 Task: Add Sprouts Organic Vegan Vegetable Stock to the cart.
Action: Mouse moved to (44, 275)
Screenshot: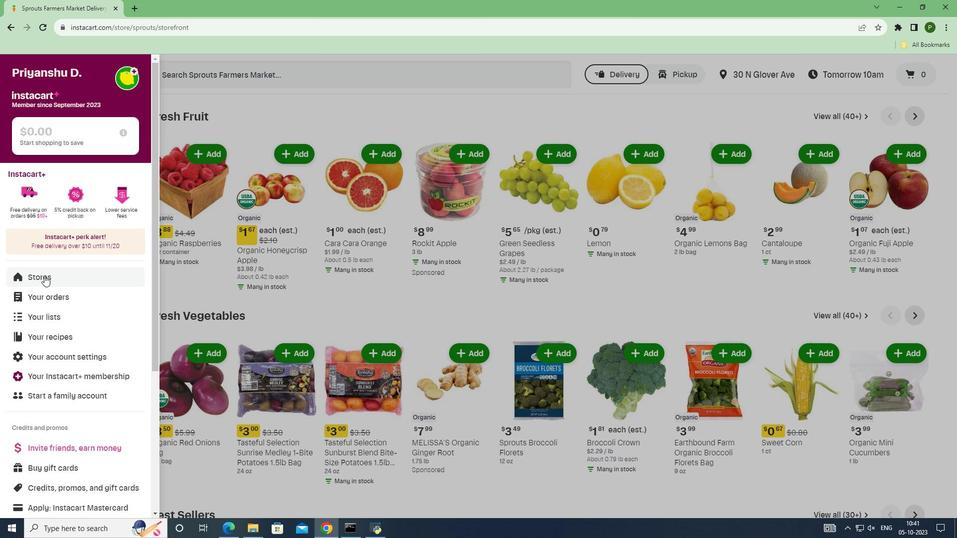 
Action: Mouse pressed left at (44, 275)
Screenshot: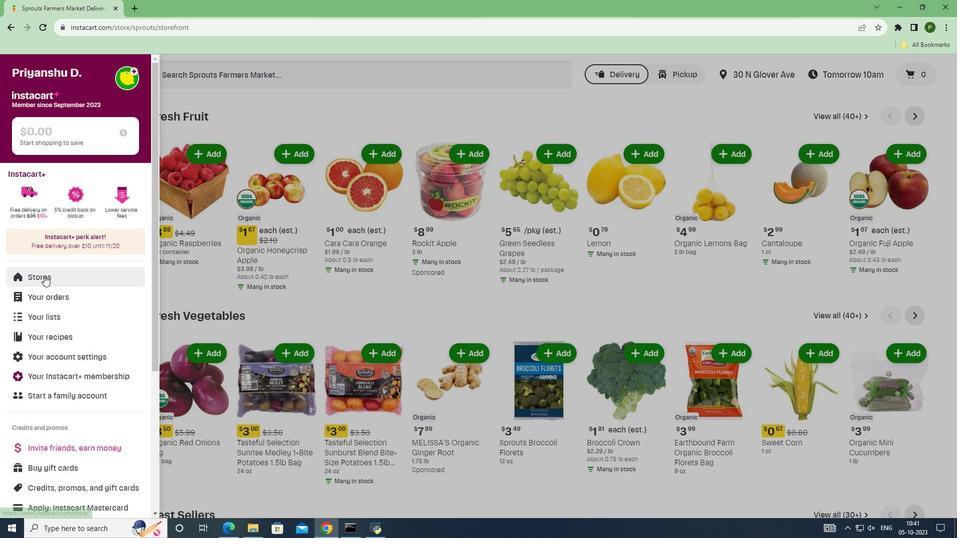 
Action: Mouse moved to (231, 116)
Screenshot: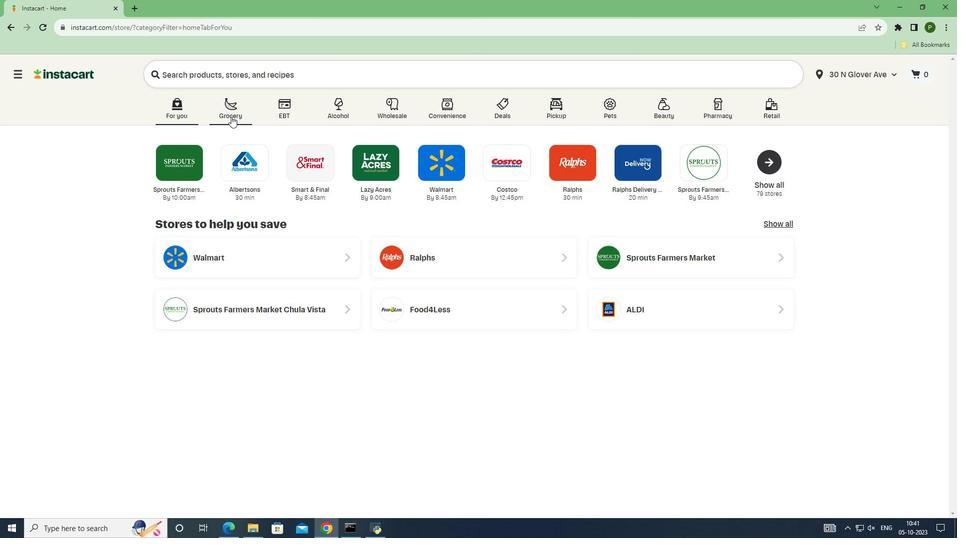 
Action: Mouse pressed left at (231, 116)
Screenshot: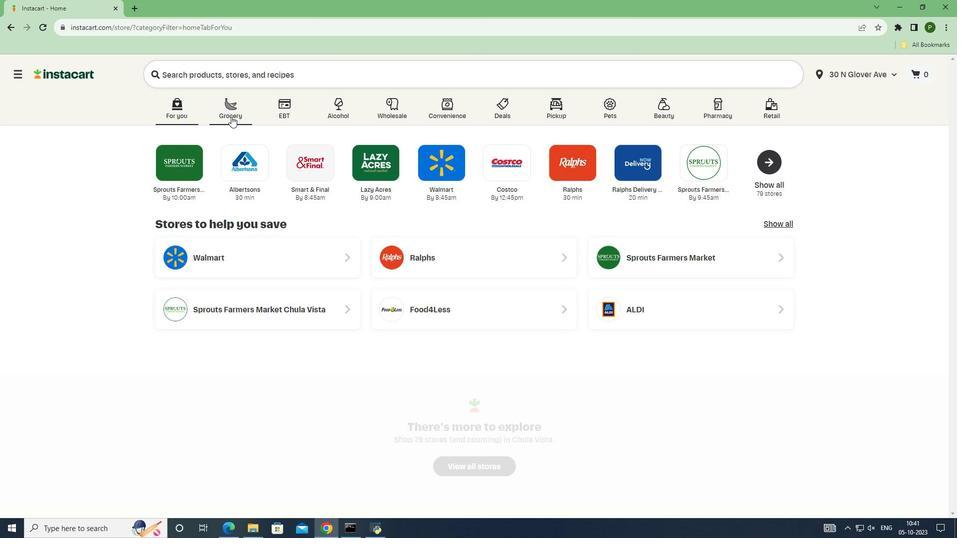 
Action: Mouse moved to (590, 219)
Screenshot: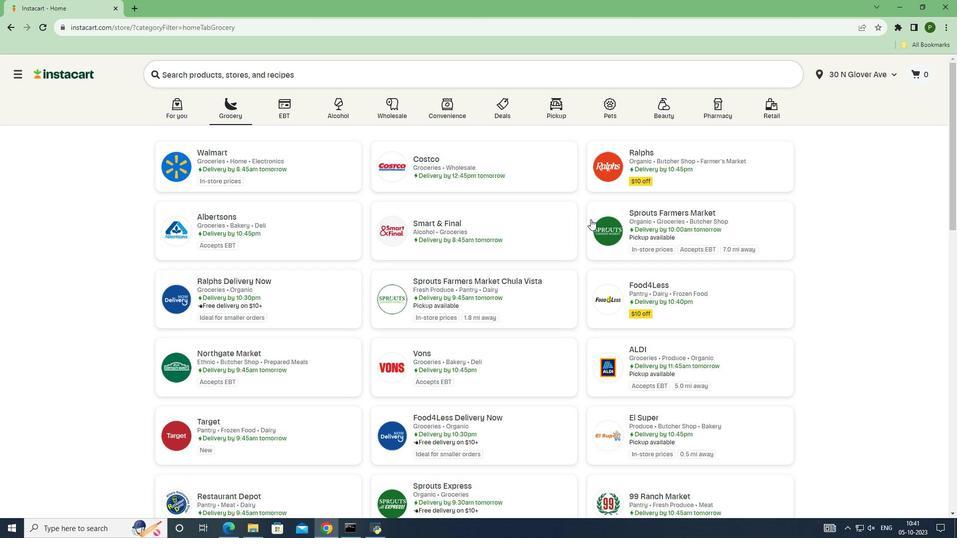 
Action: Mouse pressed left at (590, 219)
Screenshot: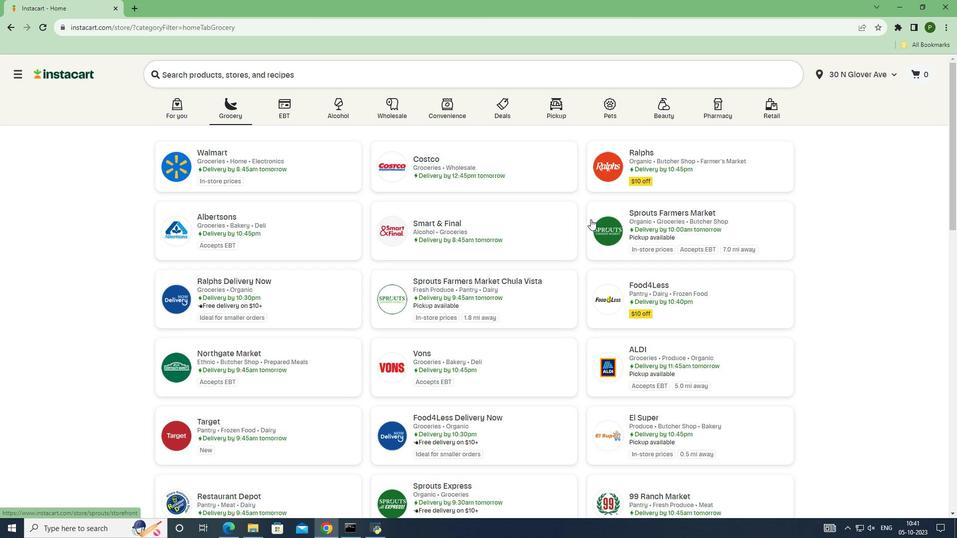 
Action: Mouse moved to (78, 287)
Screenshot: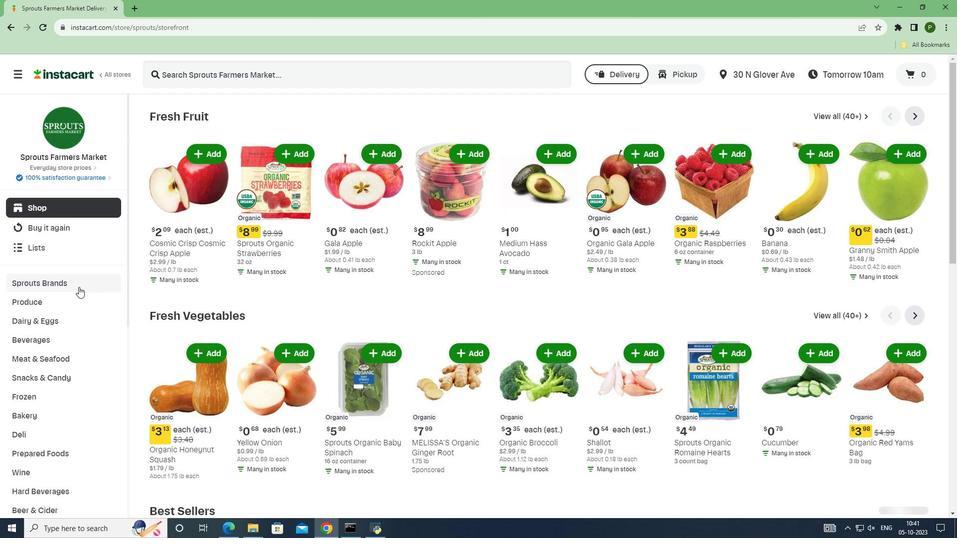 
Action: Mouse pressed left at (78, 287)
Screenshot: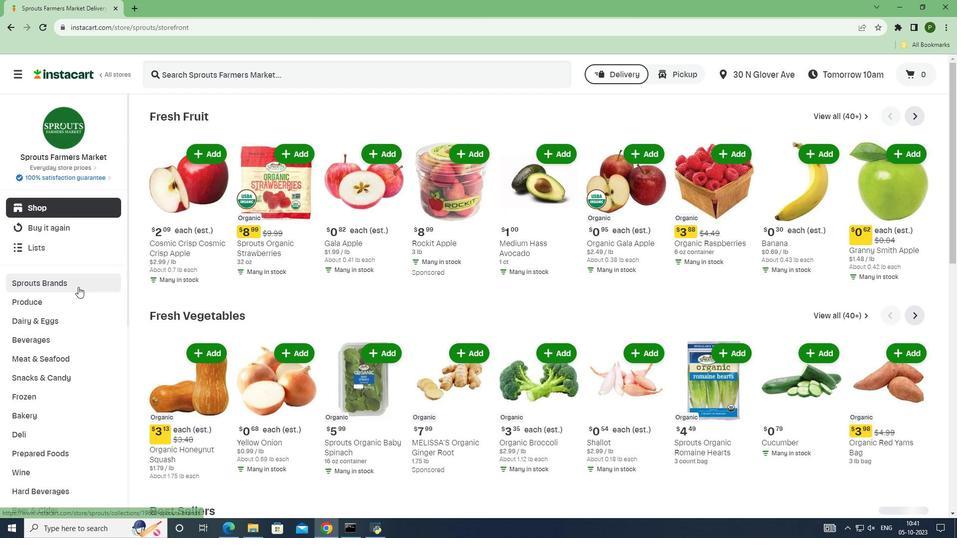 
Action: Mouse moved to (59, 363)
Screenshot: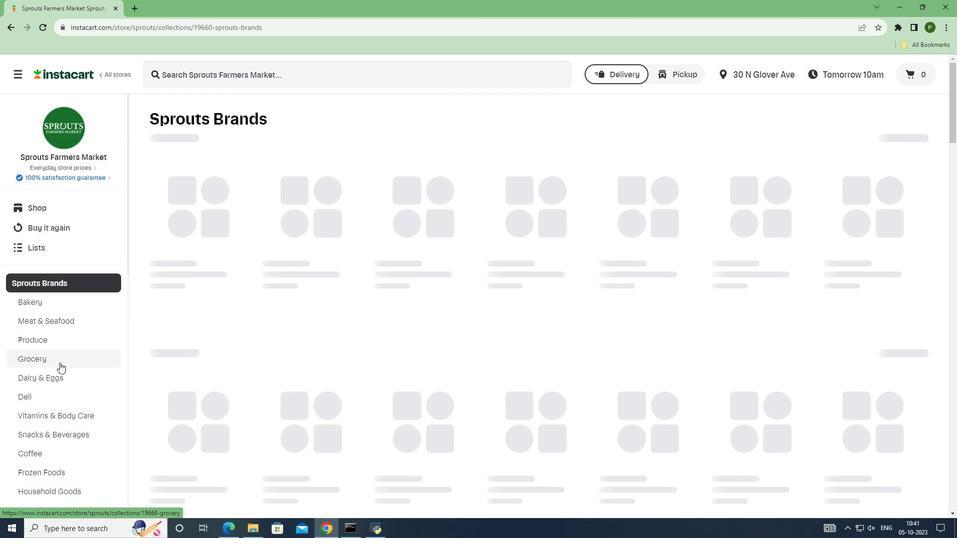 
Action: Mouse pressed left at (59, 363)
Screenshot: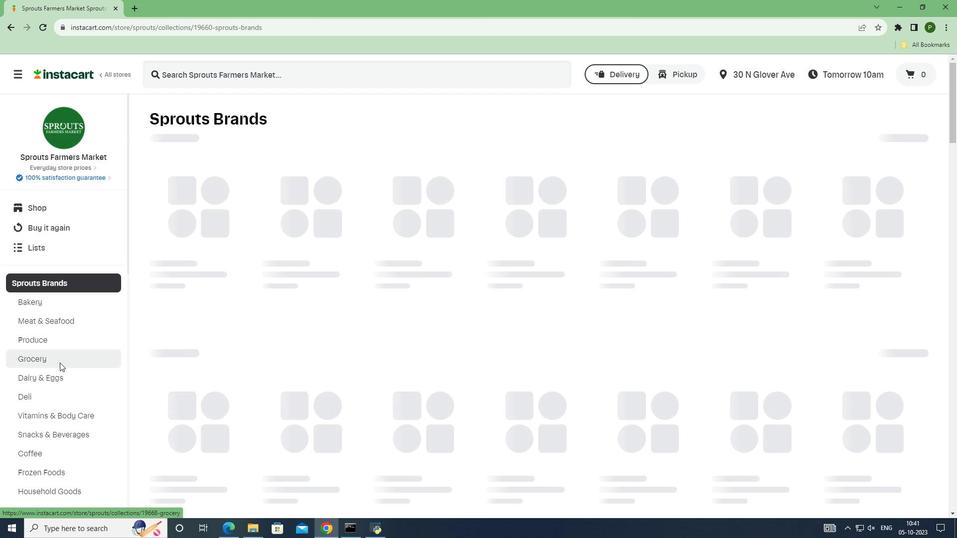 
Action: Mouse moved to (264, 233)
Screenshot: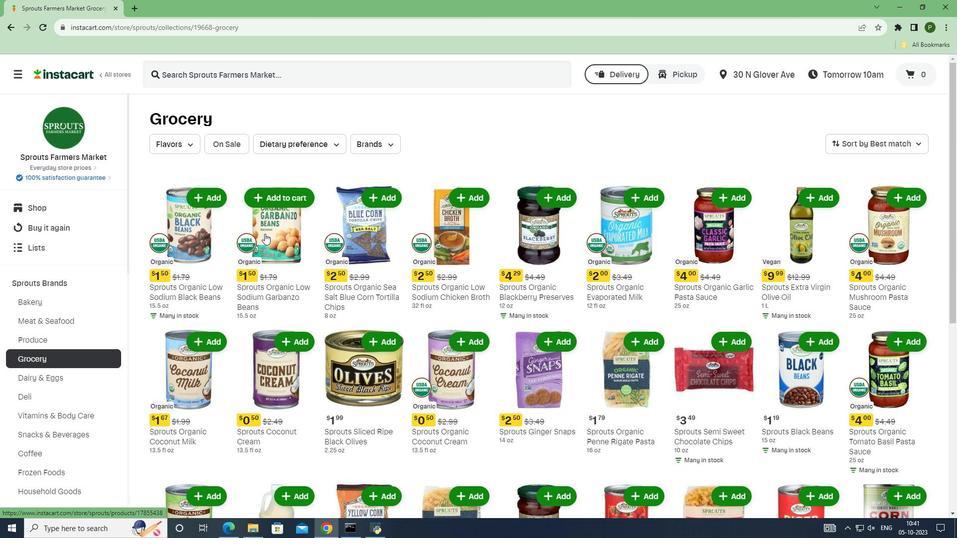 
Action: Mouse scrolled (264, 233) with delta (0, 0)
Screenshot: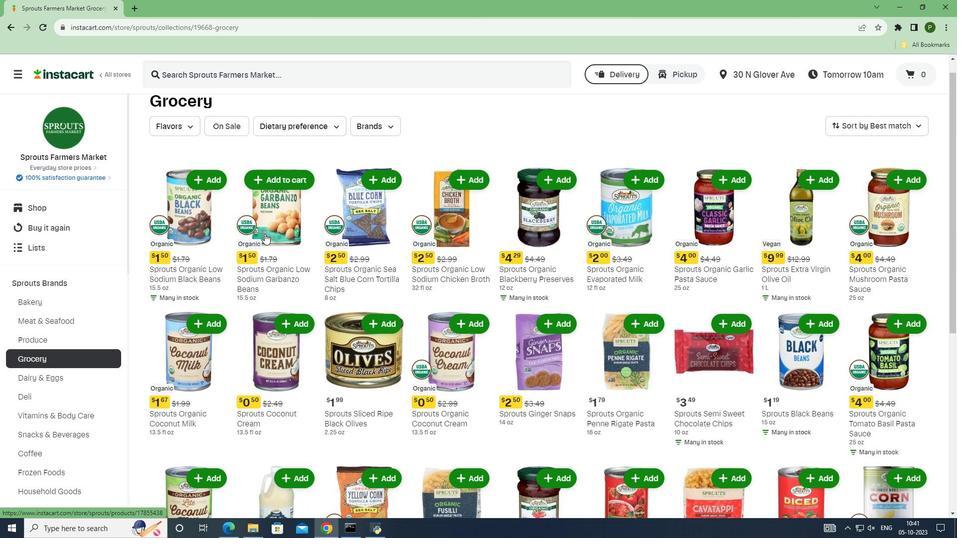
Action: Mouse scrolled (264, 233) with delta (0, 0)
Screenshot: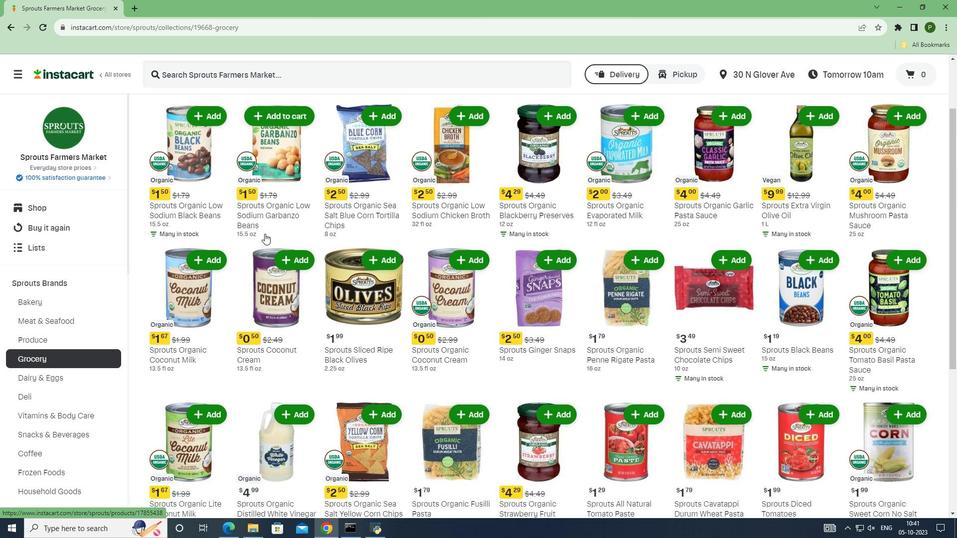 
Action: Mouse scrolled (264, 233) with delta (0, 0)
Screenshot: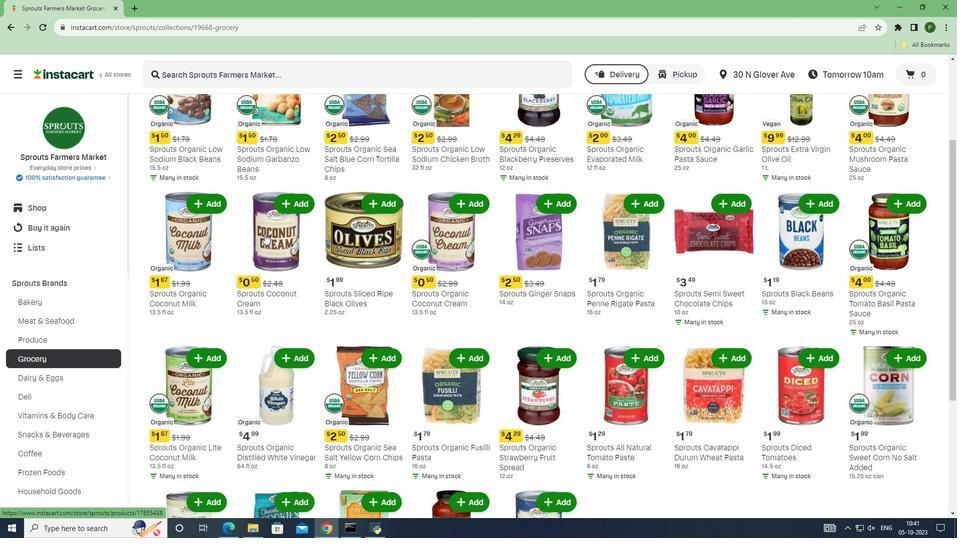 
Action: Mouse scrolled (264, 233) with delta (0, 0)
Screenshot: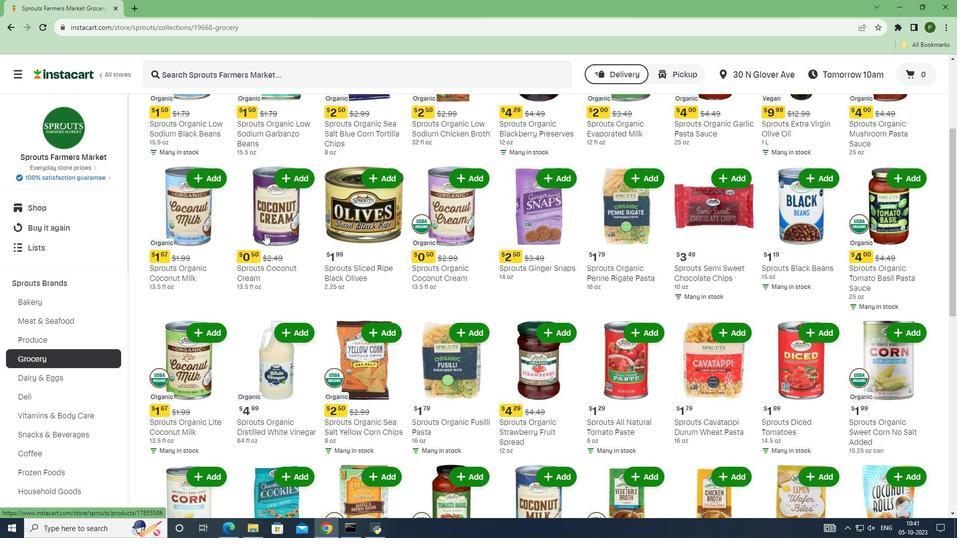 
Action: Mouse scrolled (264, 233) with delta (0, 0)
Screenshot: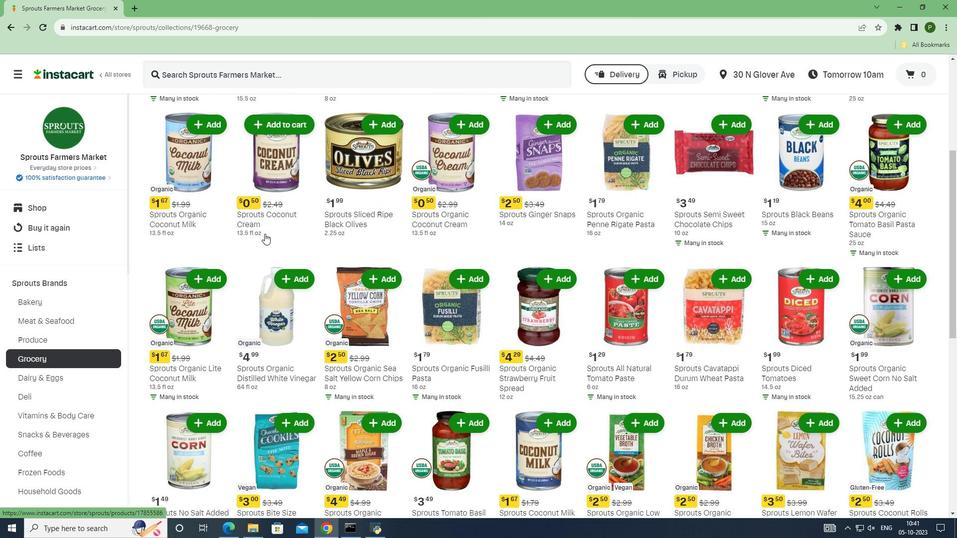 
Action: Mouse scrolled (264, 233) with delta (0, 0)
Screenshot: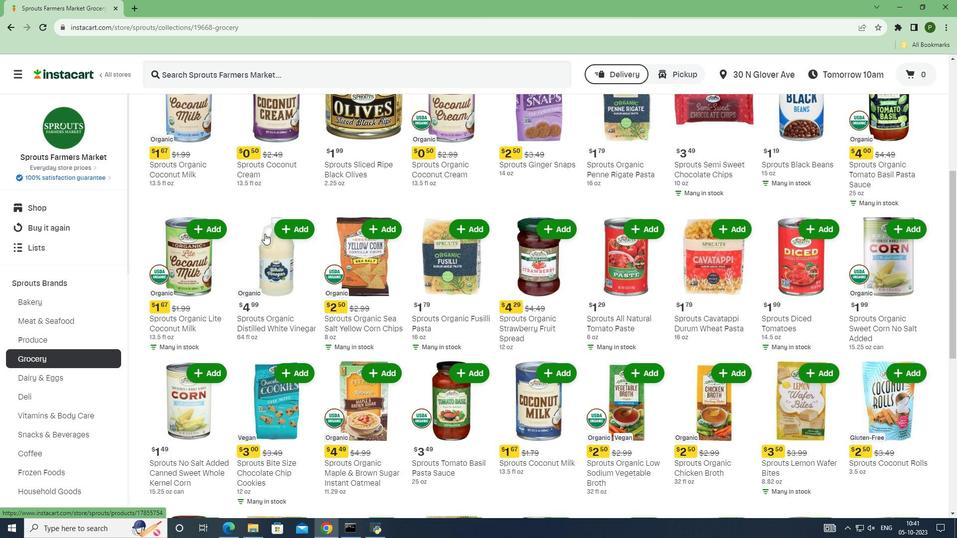 
Action: Mouse scrolled (264, 233) with delta (0, 0)
Screenshot: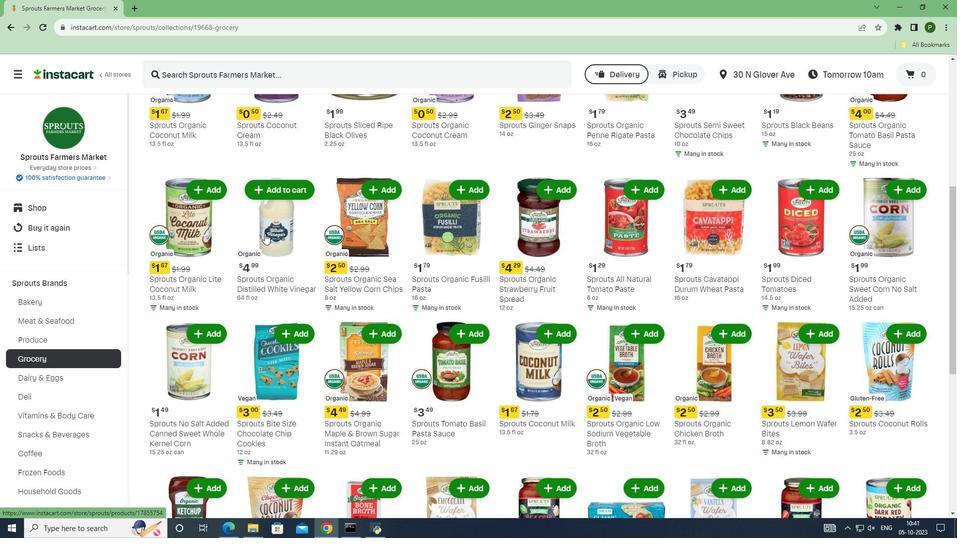 
Action: Mouse scrolled (264, 233) with delta (0, 0)
Screenshot: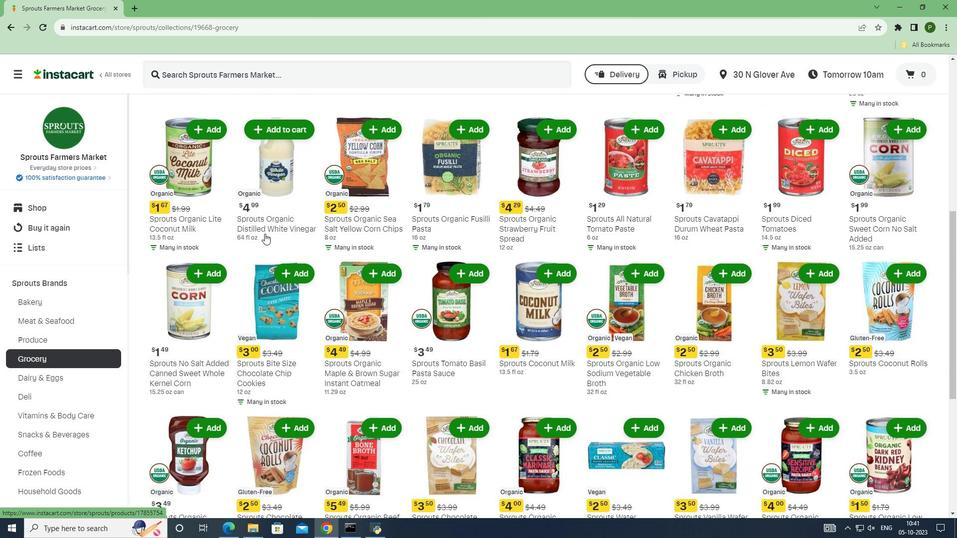 
Action: Mouse scrolled (264, 233) with delta (0, 0)
Screenshot: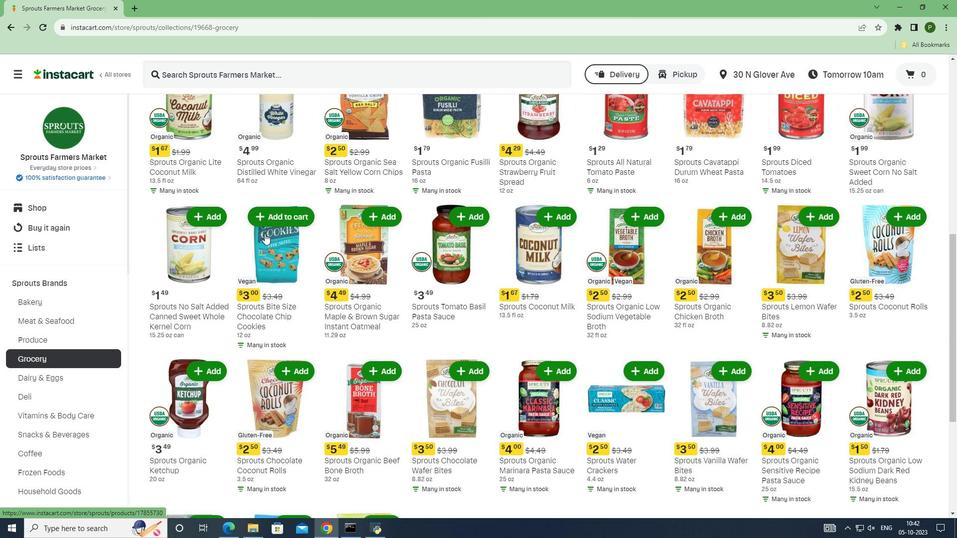 
Action: Mouse scrolled (264, 233) with delta (0, 0)
Screenshot: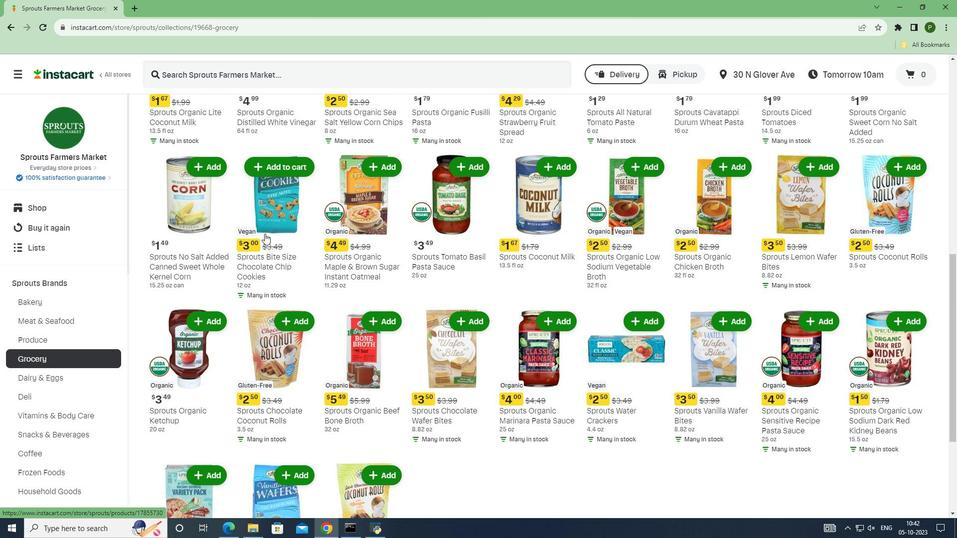 
Action: Mouse scrolled (264, 233) with delta (0, 0)
Screenshot: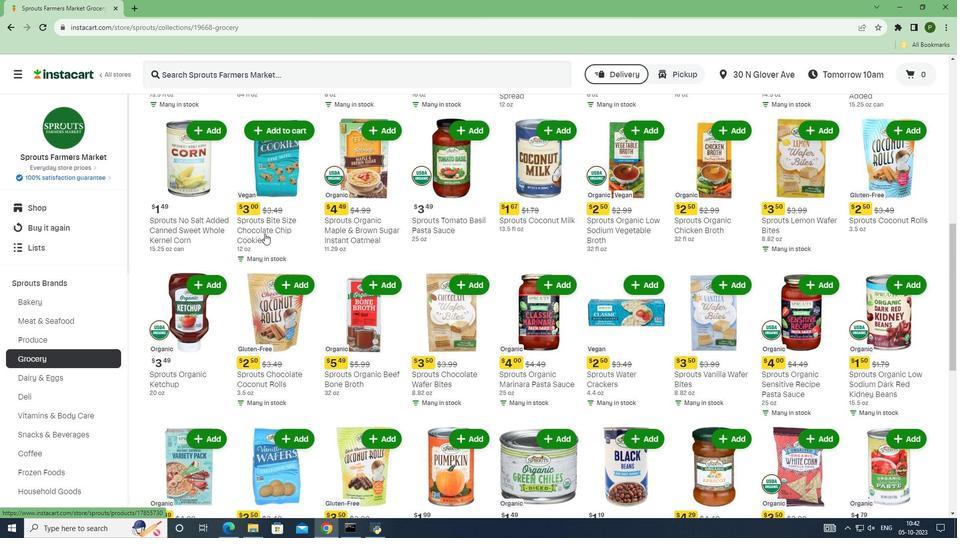 
Action: Mouse scrolled (264, 233) with delta (0, 0)
Screenshot: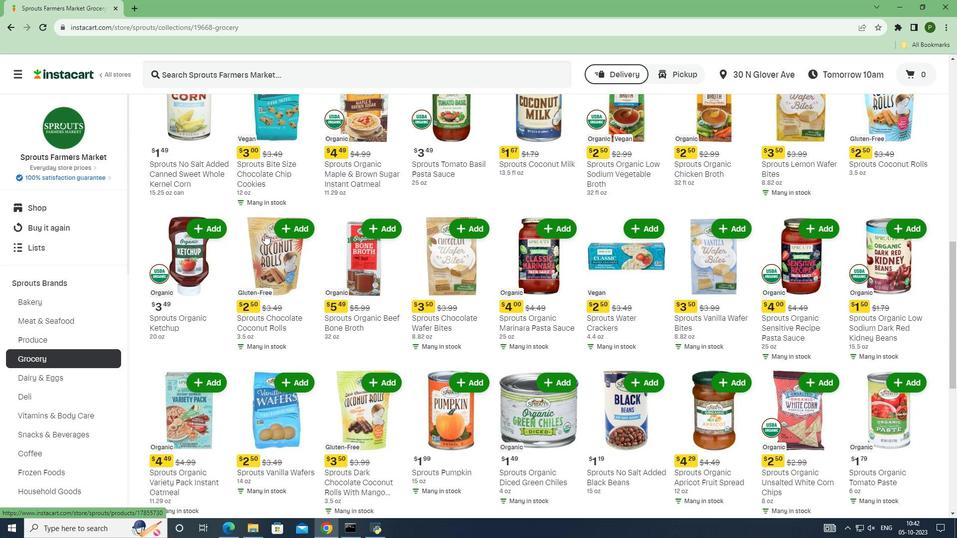 
Action: Mouse scrolled (264, 233) with delta (0, 0)
Screenshot: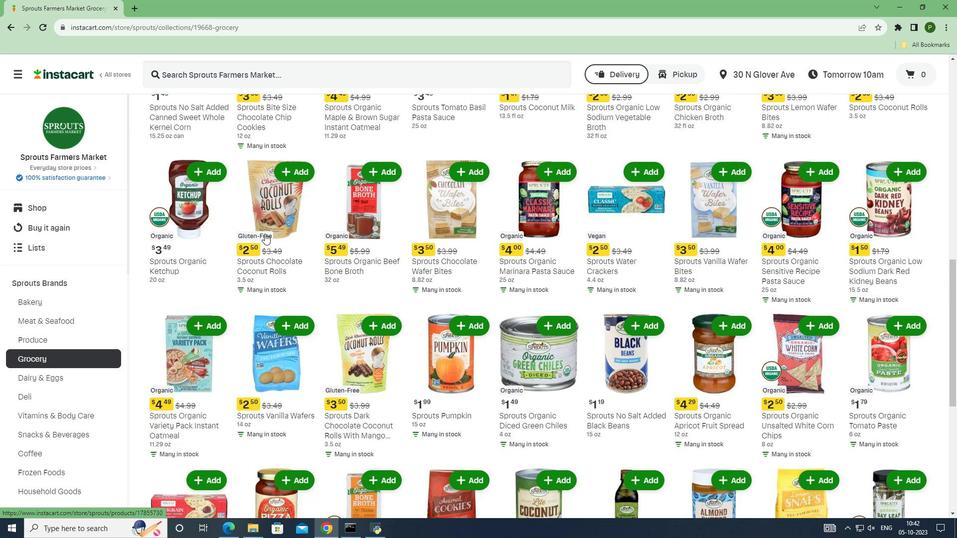 
Action: Mouse scrolled (264, 233) with delta (0, 0)
Screenshot: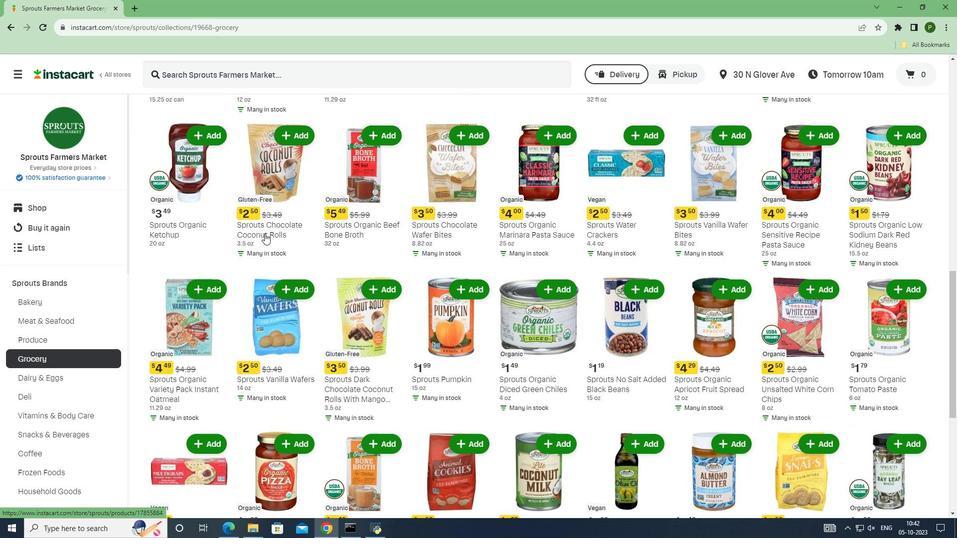 
Action: Mouse scrolled (264, 233) with delta (0, 0)
Screenshot: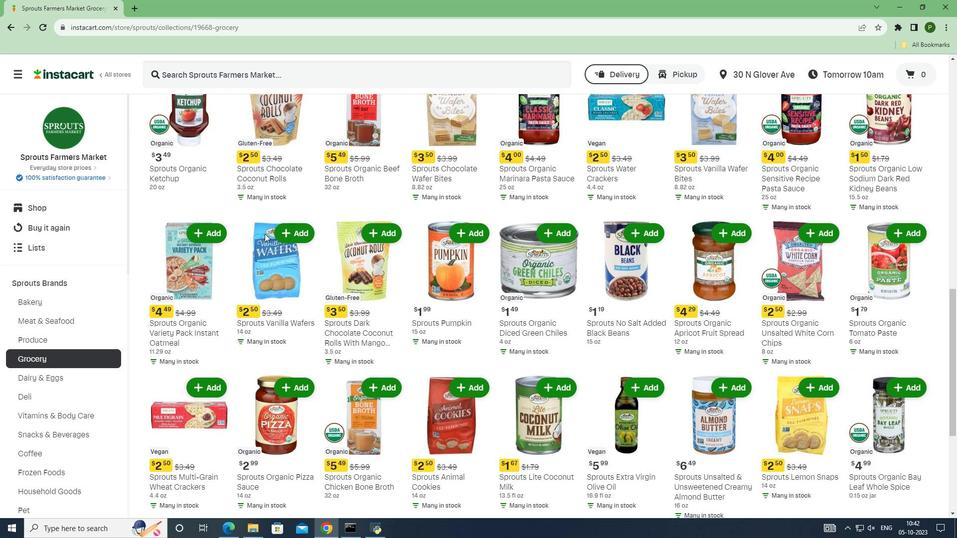 
Action: Mouse scrolled (264, 233) with delta (0, 0)
Screenshot: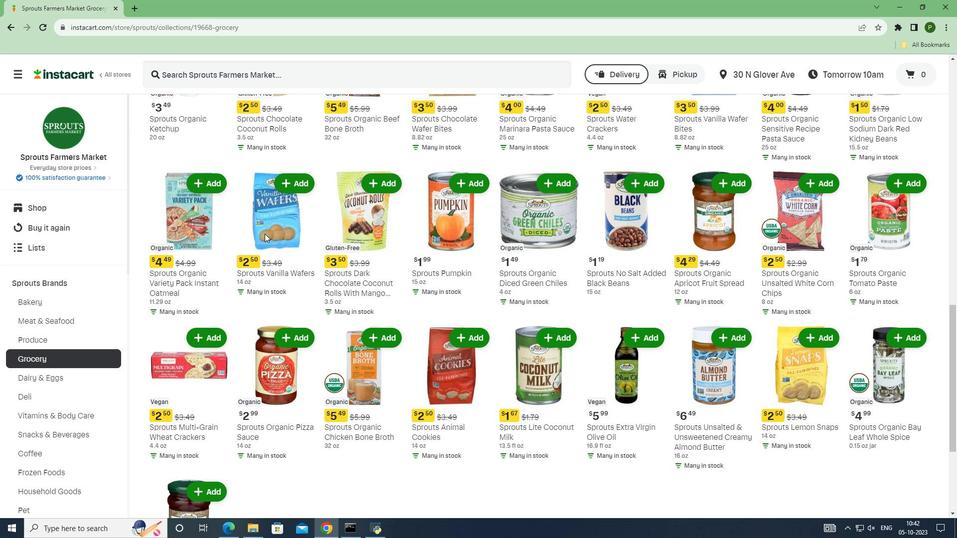 
Action: Mouse scrolled (264, 233) with delta (0, 0)
Screenshot: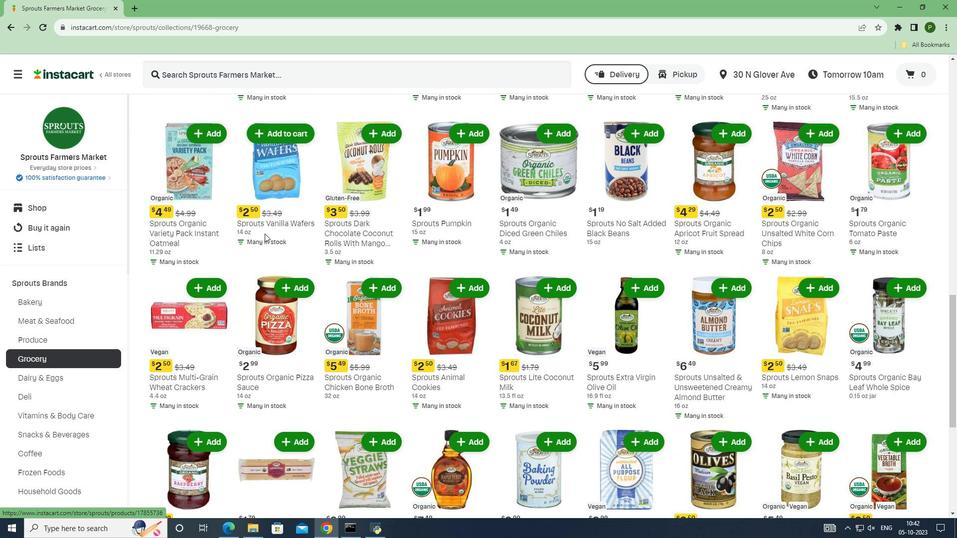 
Action: Mouse scrolled (264, 233) with delta (0, 0)
Screenshot: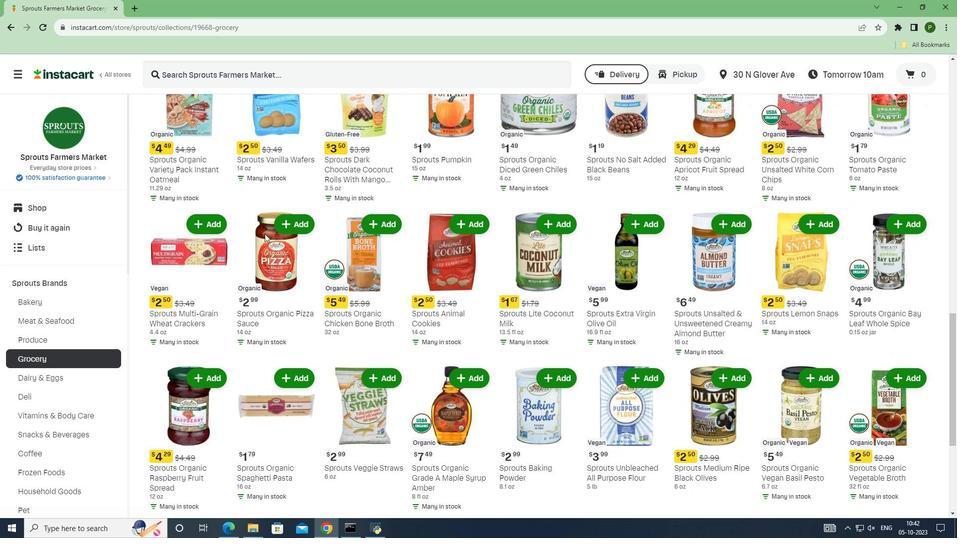 
Action: Mouse scrolled (264, 233) with delta (0, 0)
Screenshot: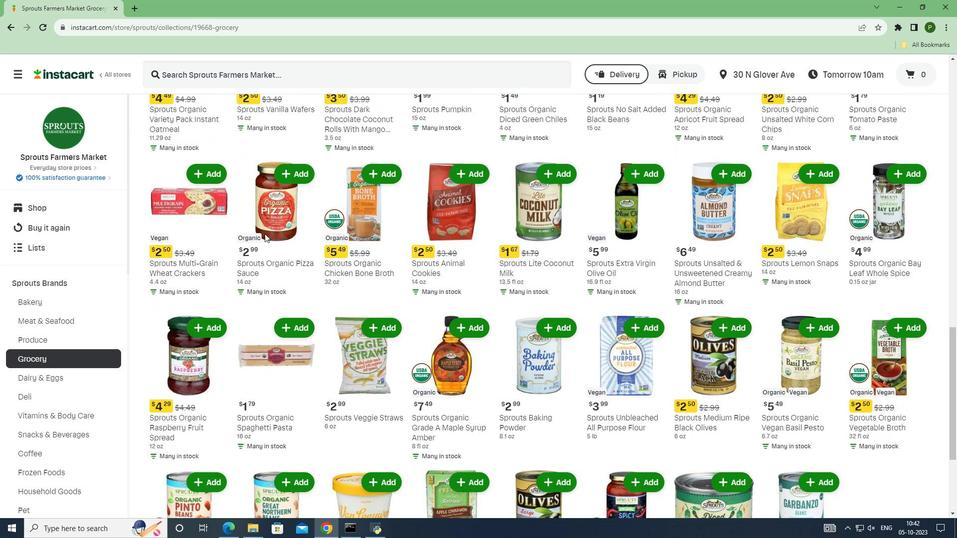 
Action: Mouse scrolled (264, 233) with delta (0, 0)
Screenshot: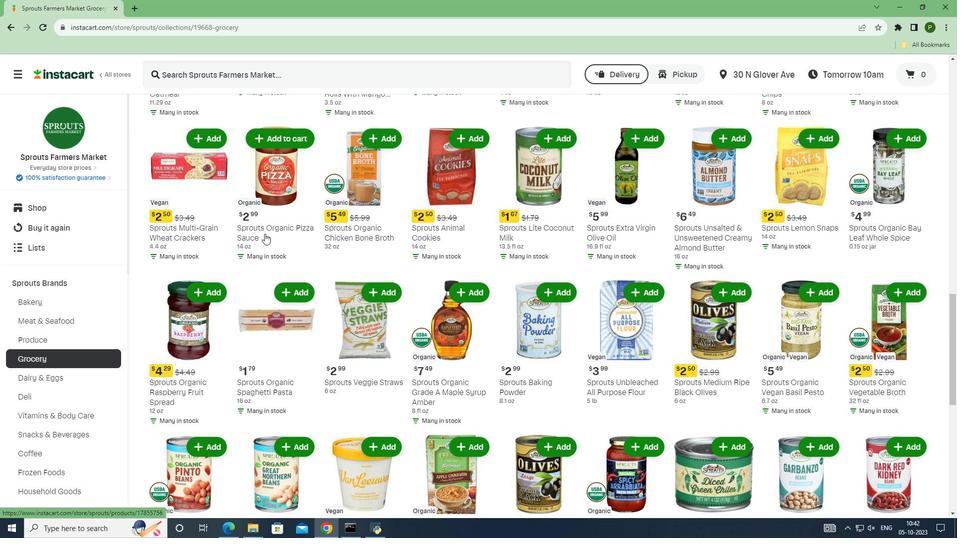 
Action: Mouse scrolled (264, 233) with delta (0, 0)
Screenshot: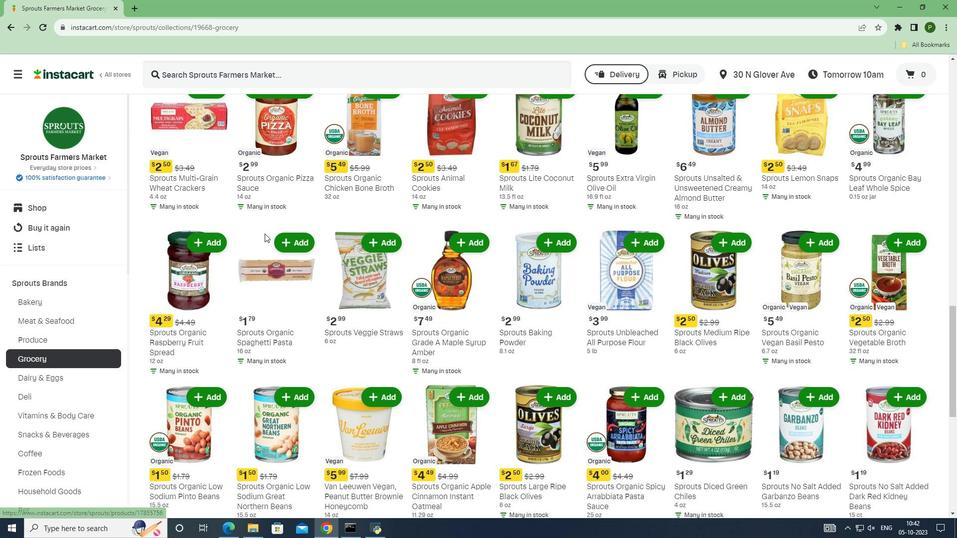 
Action: Mouse scrolled (264, 233) with delta (0, 0)
Screenshot: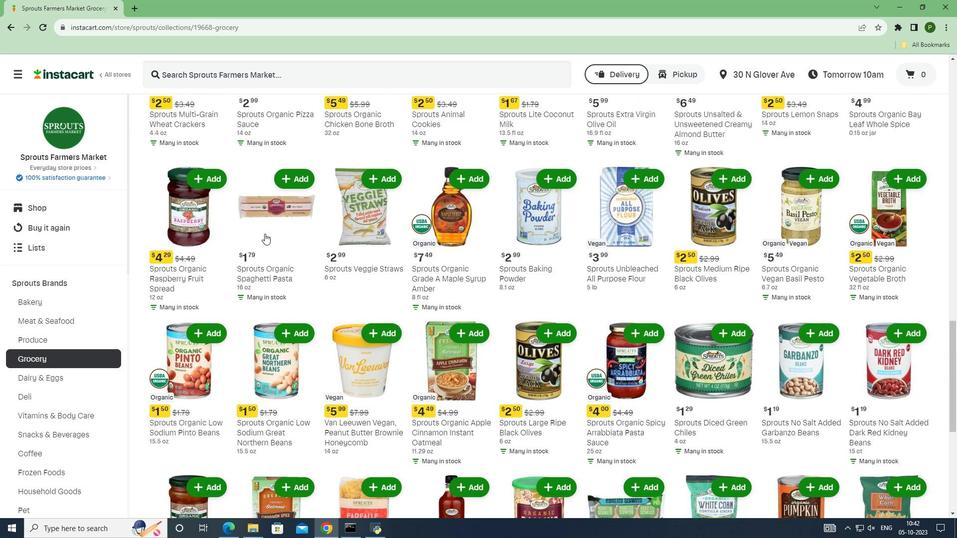 
Action: Mouse scrolled (264, 233) with delta (0, 0)
Screenshot: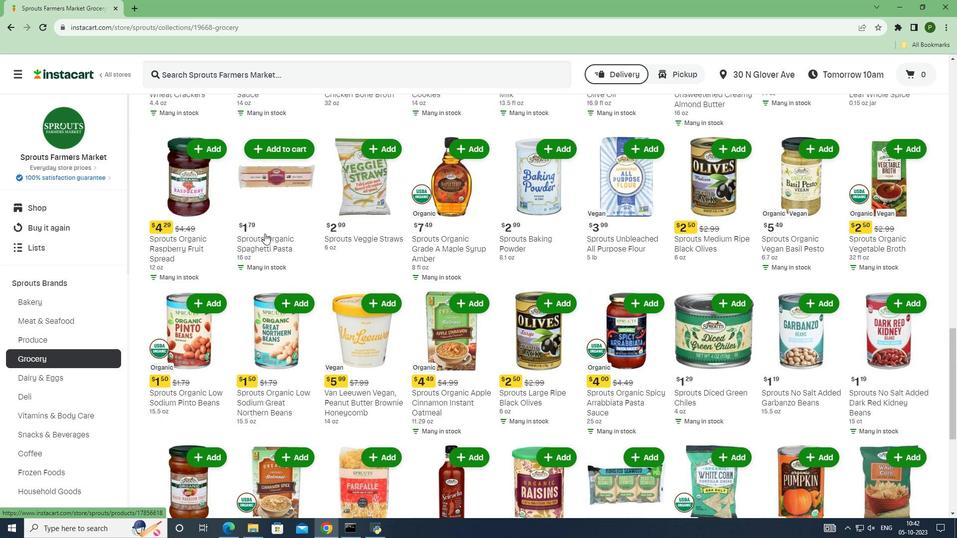 
Action: Mouse scrolled (264, 233) with delta (0, 0)
Screenshot: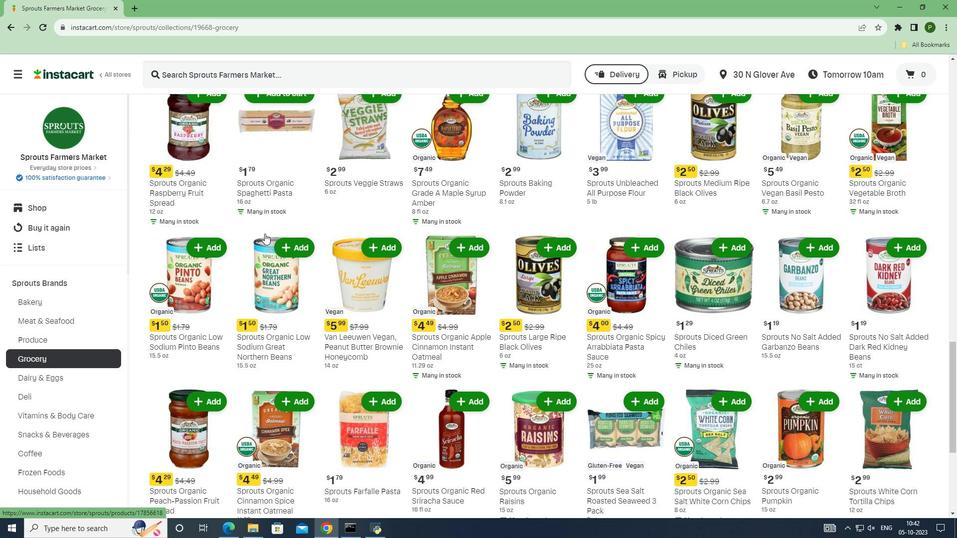 
Action: Mouse scrolled (264, 233) with delta (0, 0)
Screenshot: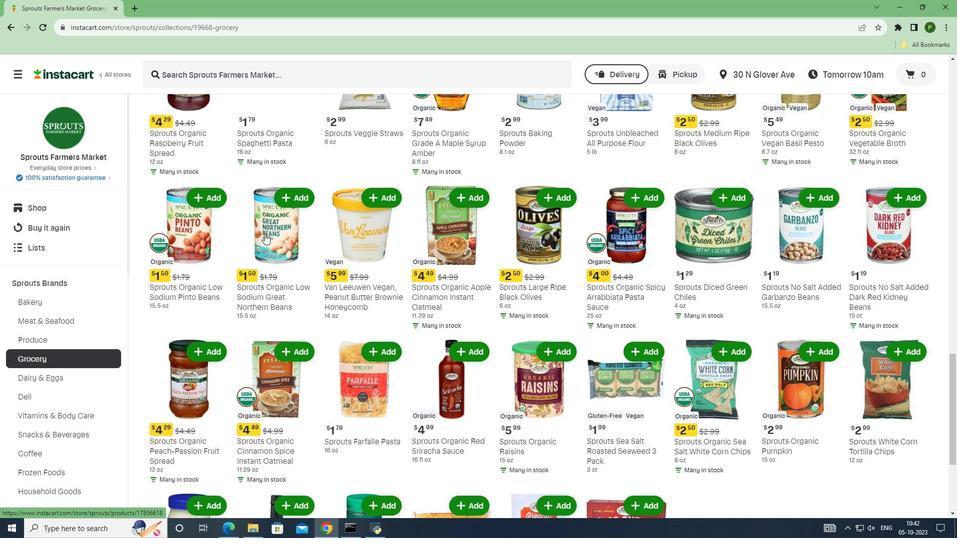 
Action: Mouse scrolled (264, 233) with delta (0, 0)
Screenshot: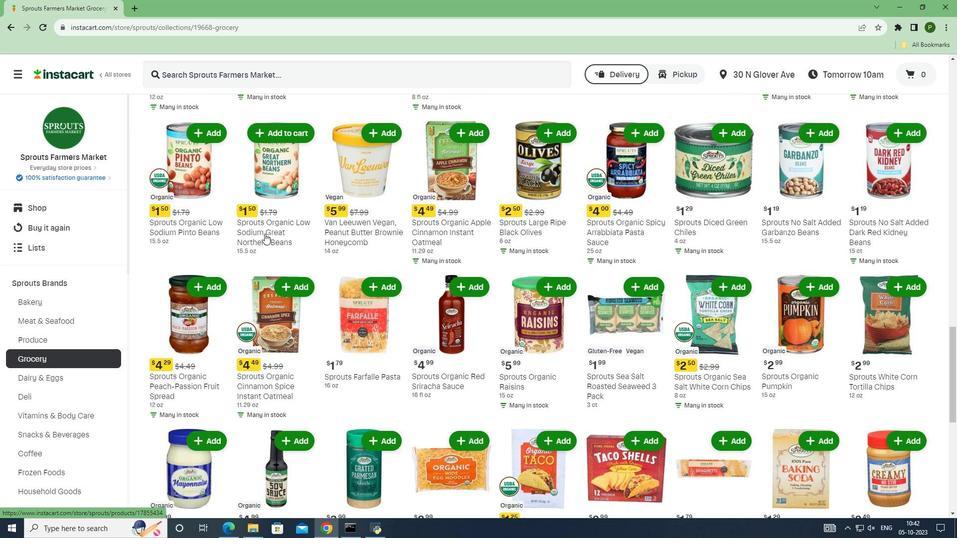 
Action: Mouse scrolled (264, 233) with delta (0, 0)
Screenshot: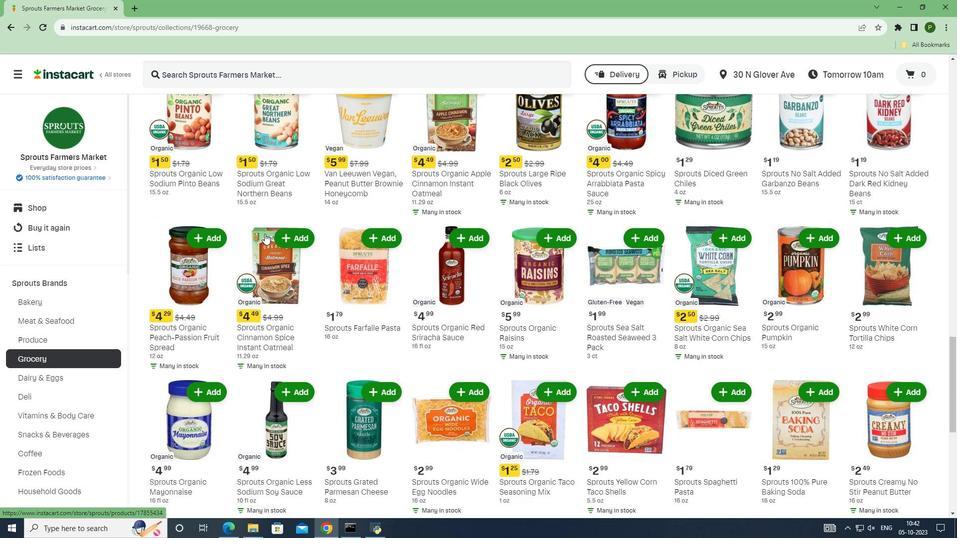 
Action: Mouse scrolled (264, 233) with delta (0, 0)
Screenshot: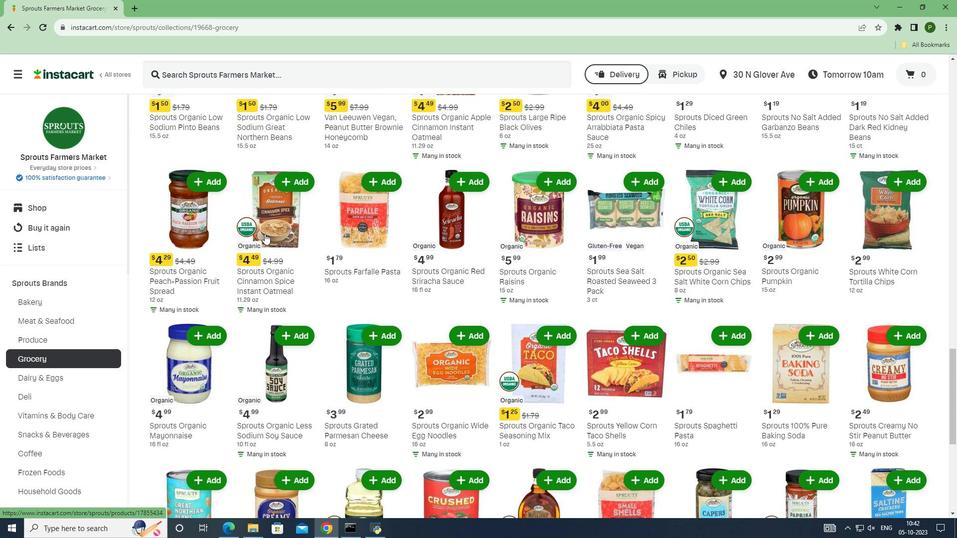 
Action: Mouse scrolled (264, 233) with delta (0, 0)
Screenshot: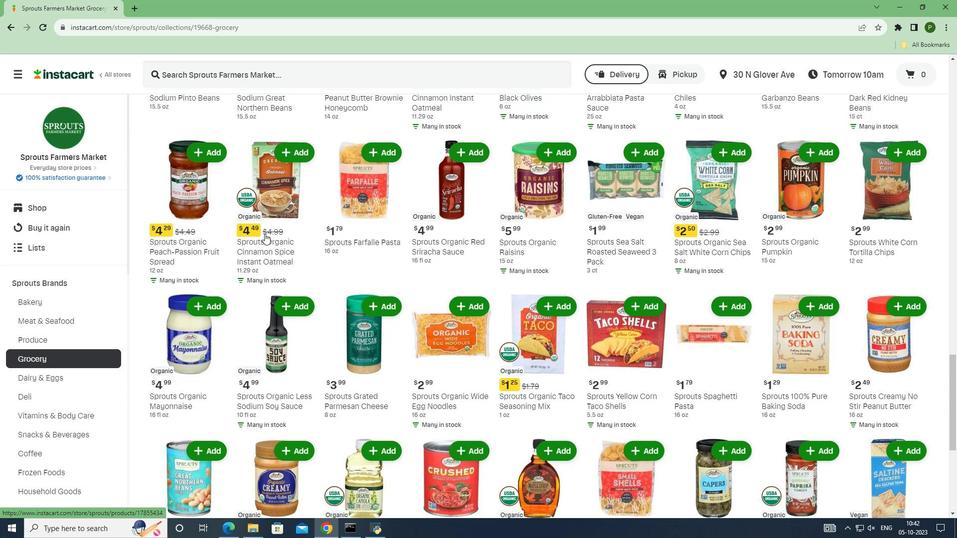 
Action: Mouse scrolled (264, 233) with delta (0, 0)
Screenshot: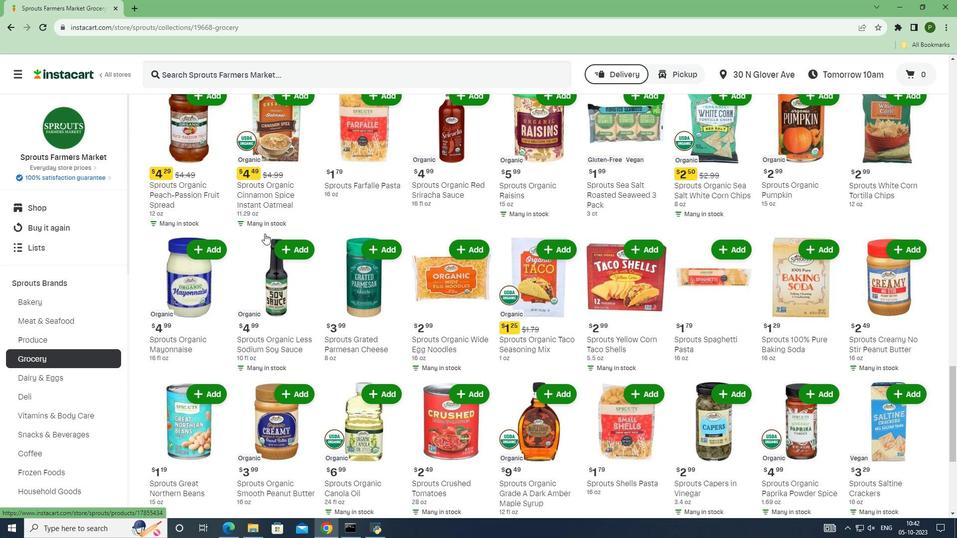 
Action: Mouse scrolled (264, 233) with delta (0, 0)
Screenshot: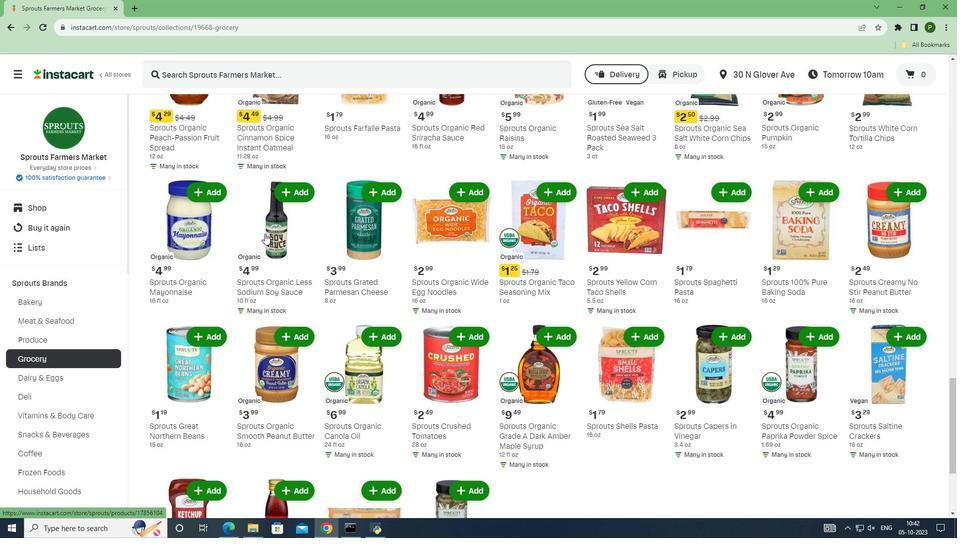 
Action: Mouse scrolled (264, 233) with delta (0, 0)
Screenshot: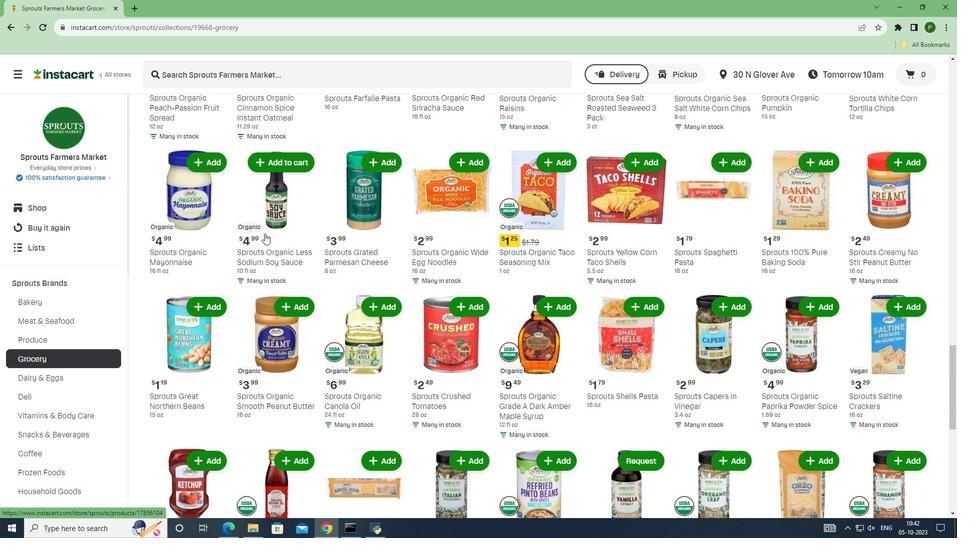 
Action: Mouse scrolled (264, 233) with delta (0, 0)
Screenshot: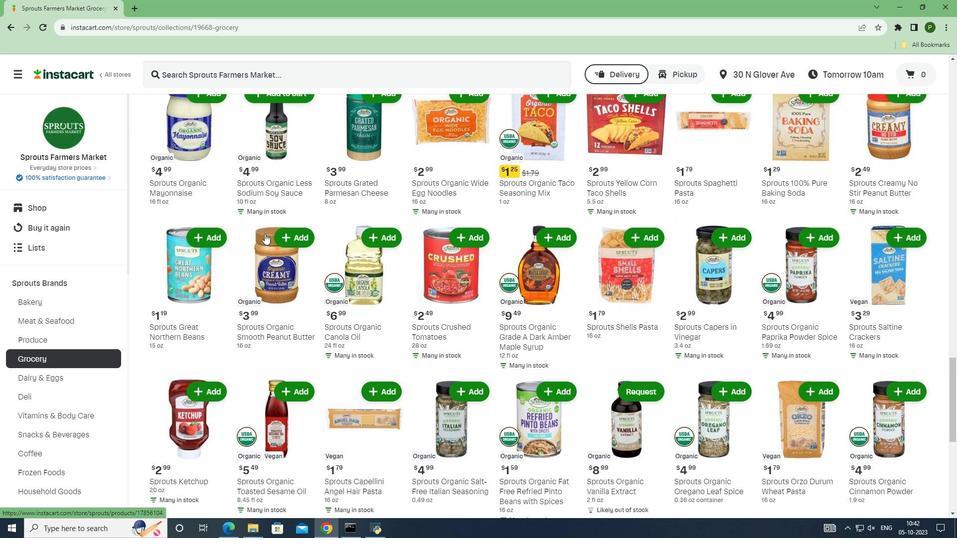 
Action: Mouse scrolled (264, 233) with delta (0, 0)
Screenshot: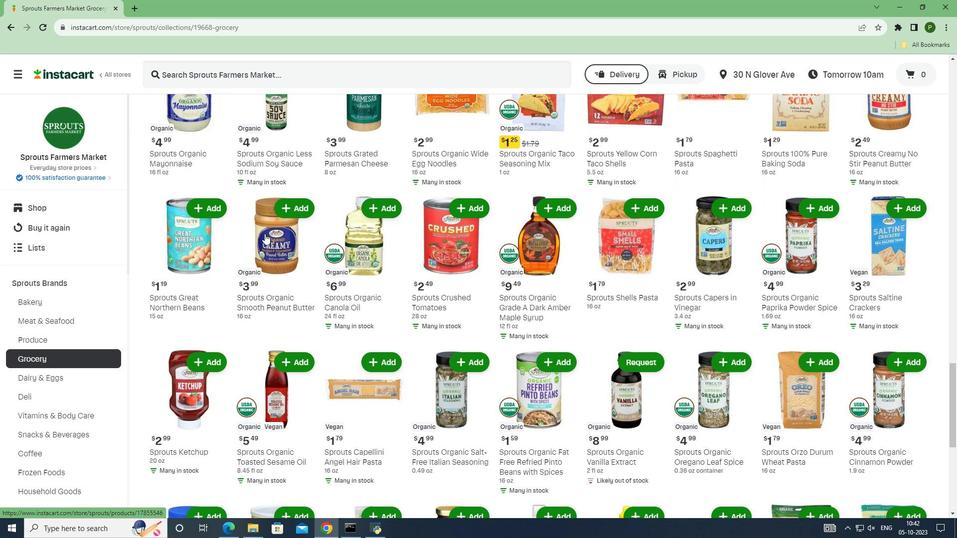 
Action: Mouse scrolled (264, 233) with delta (0, 0)
Screenshot: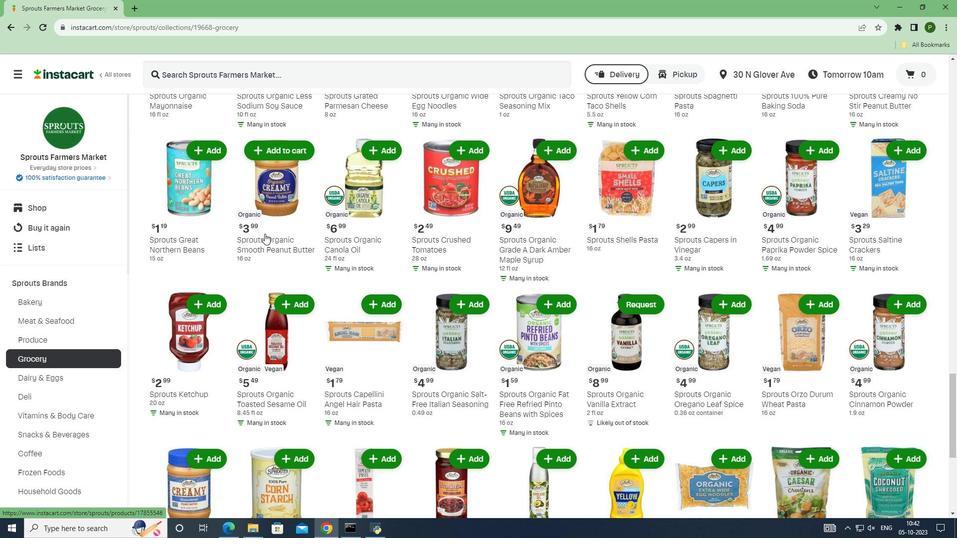 
Action: Mouse scrolled (264, 233) with delta (0, 0)
Screenshot: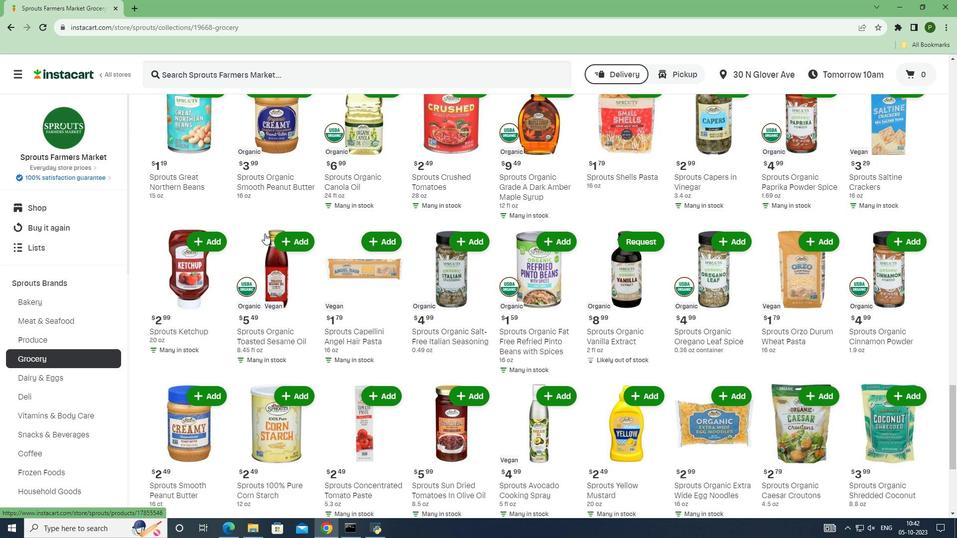 
Action: Mouse scrolled (264, 233) with delta (0, 0)
Screenshot: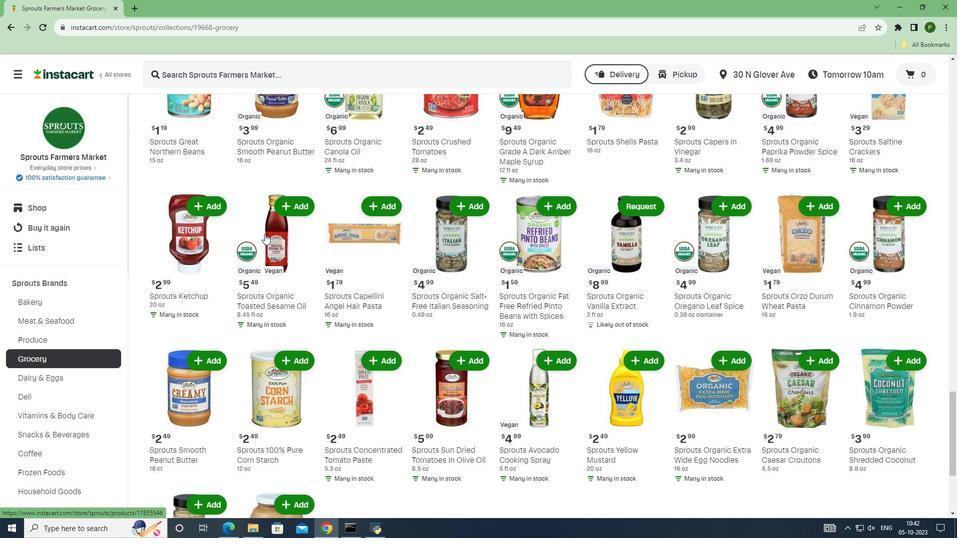 
Action: Mouse scrolled (264, 233) with delta (0, 0)
Screenshot: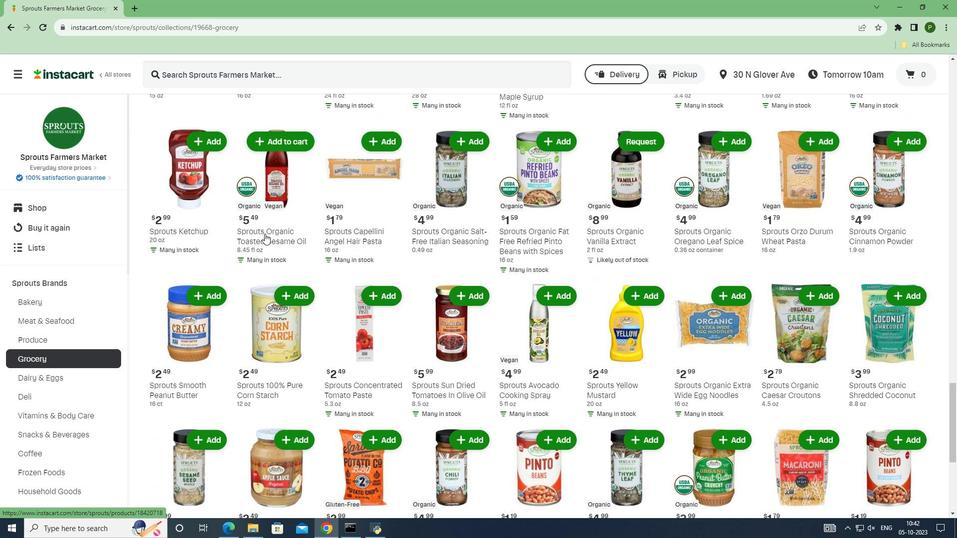 
Action: Mouse scrolled (264, 233) with delta (0, 0)
Screenshot: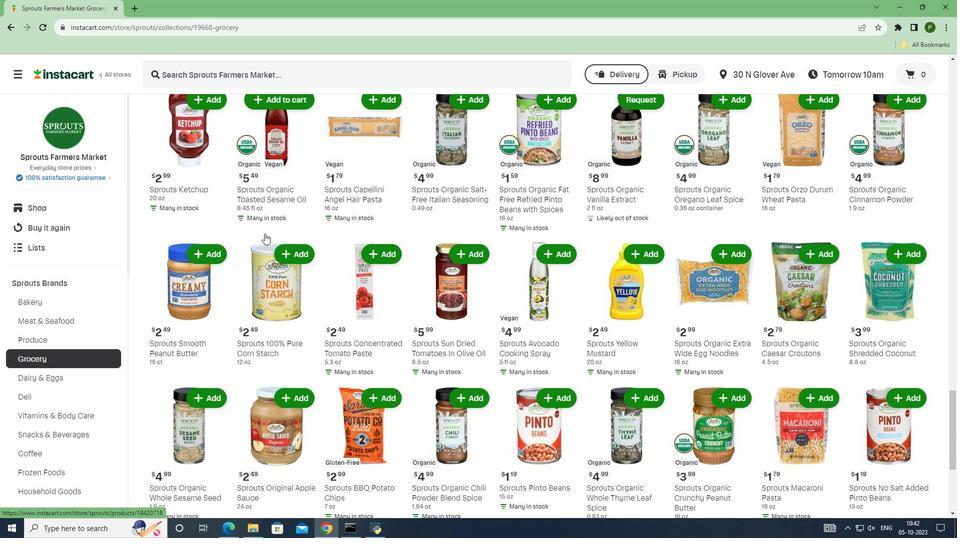 
Action: Mouse scrolled (264, 233) with delta (0, 0)
Screenshot: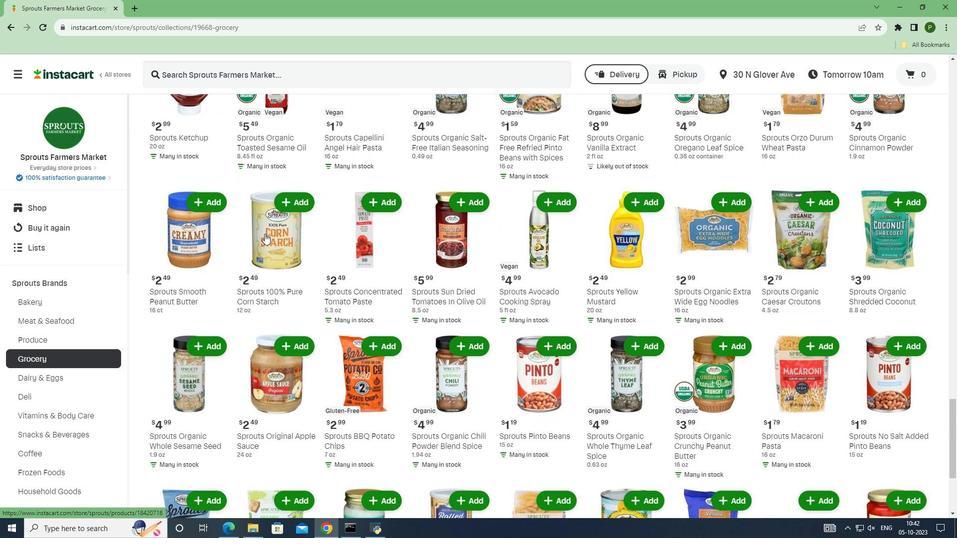 
Action: Mouse scrolled (264, 234) with delta (0, 0)
Screenshot: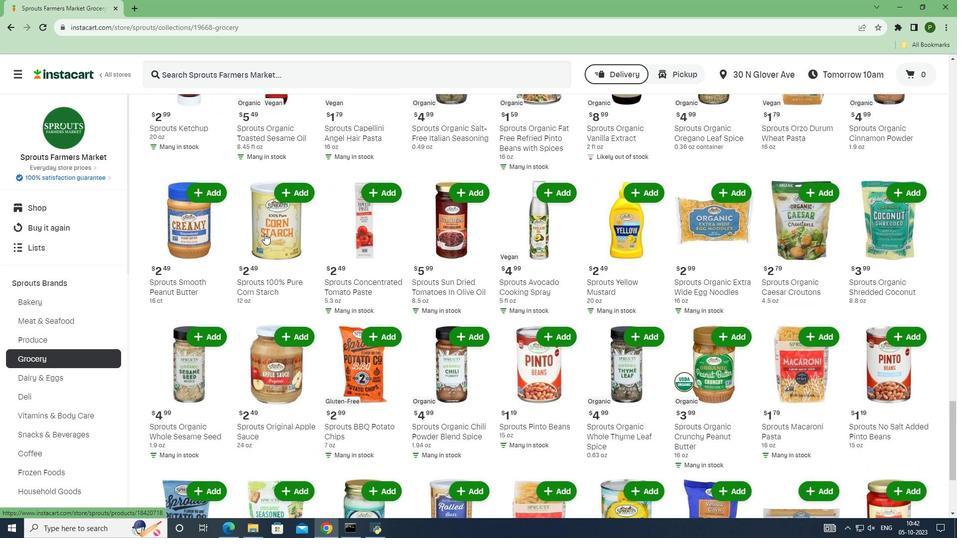 
Action: Mouse scrolled (264, 233) with delta (0, 0)
Screenshot: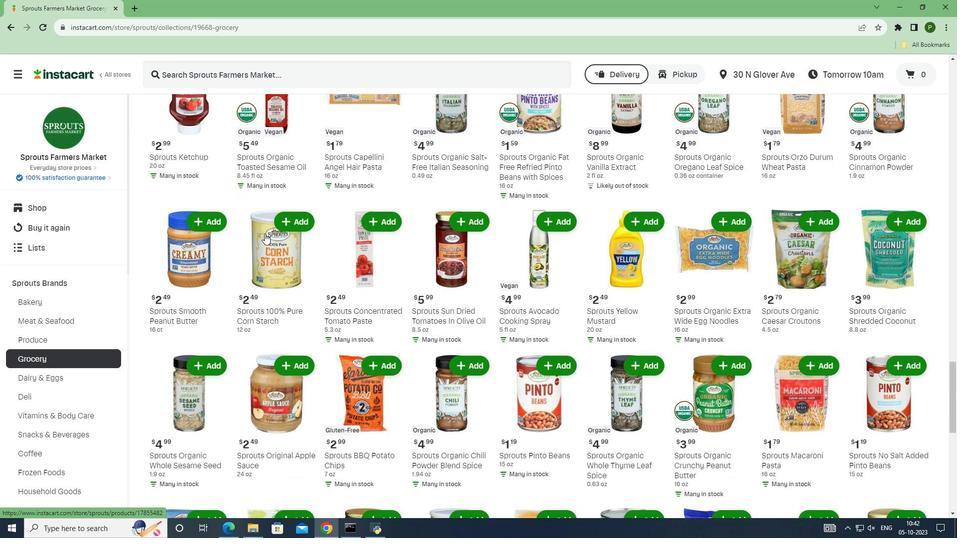 
Action: Mouse scrolled (264, 233) with delta (0, 0)
Screenshot: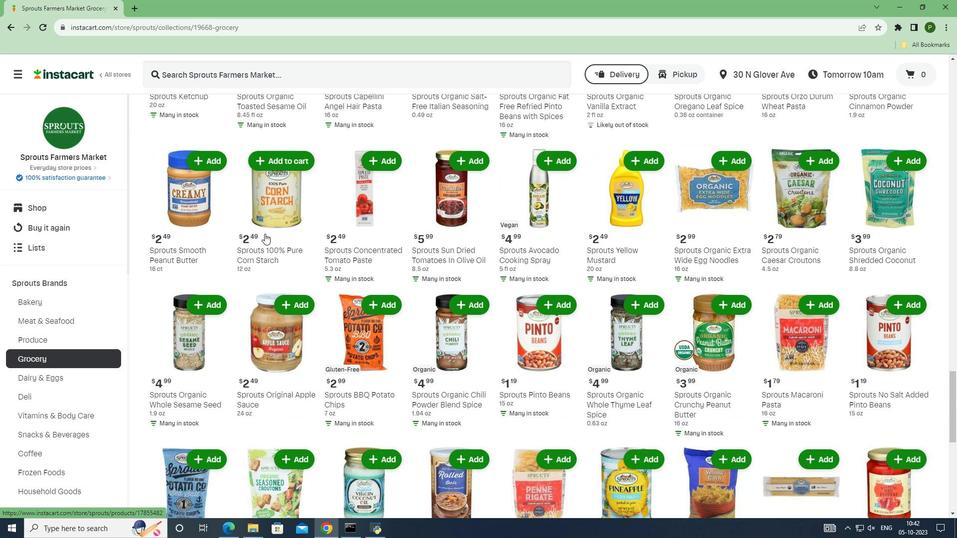 
Action: Mouse scrolled (264, 234) with delta (0, 0)
Screenshot: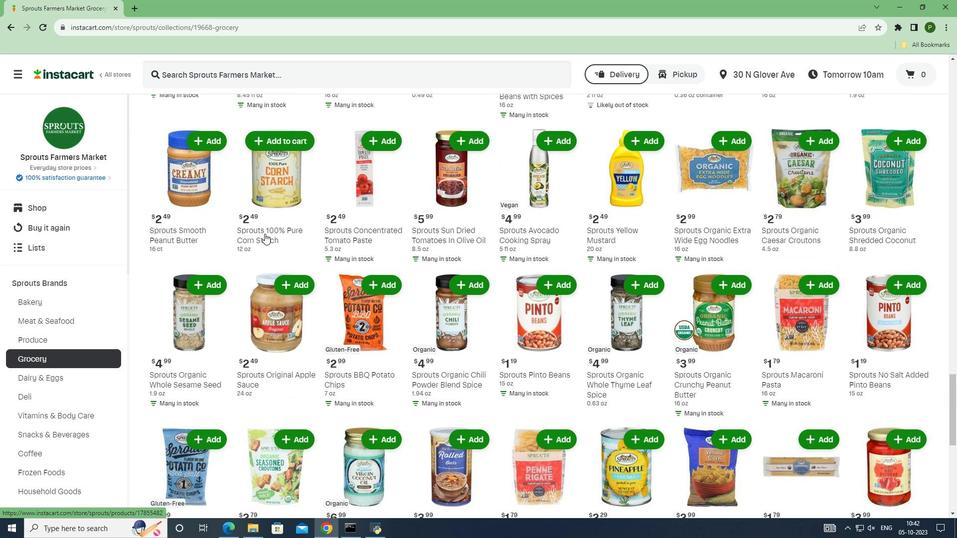 
Action: Mouse scrolled (264, 233) with delta (0, 0)
Screenshot: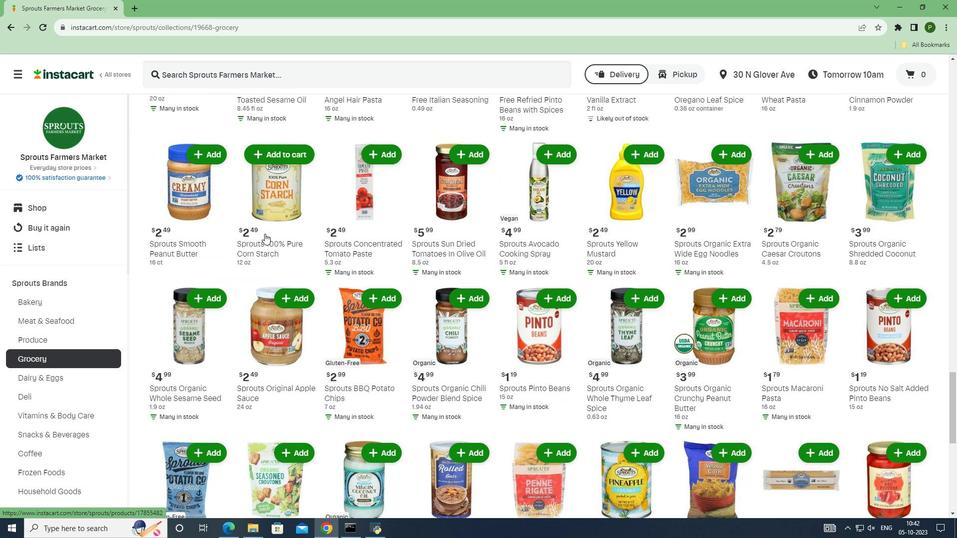 
Action: Mouse scrolled (264, 233) with delta (0, 0)
Screenshot: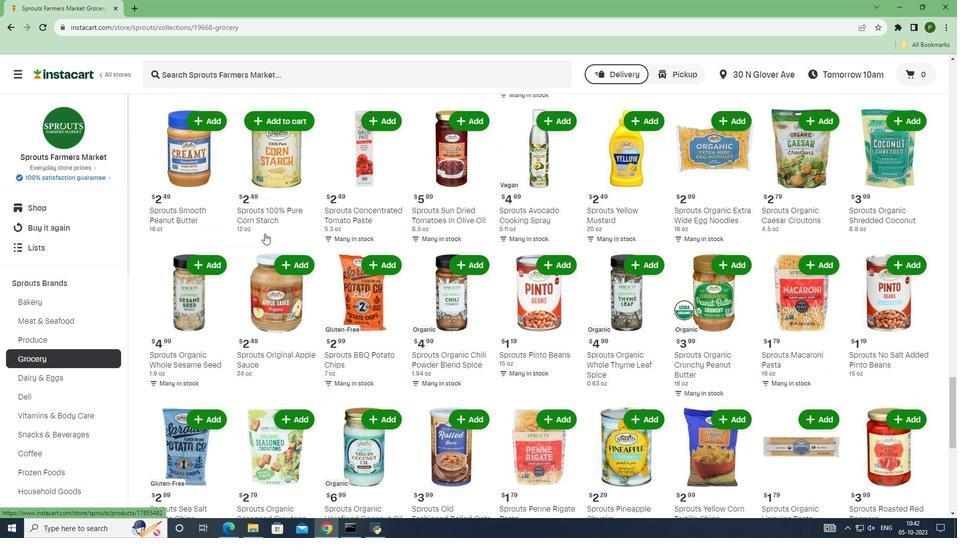 
Action: Mouse scrolled (264, 233) with delta (0, 0)
Screenshot: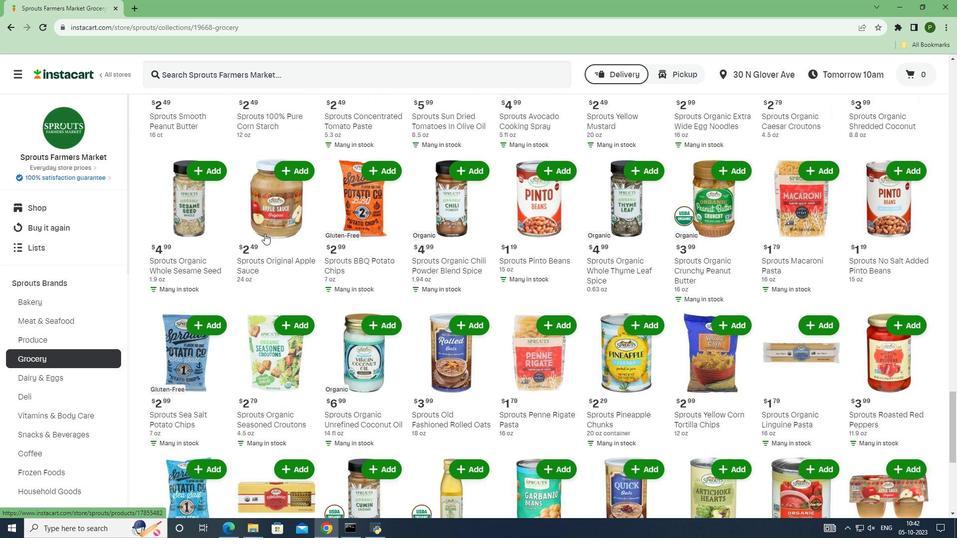 
Action: Mouse scrolled (264, 233) with delta (0, 0)
Screenshot: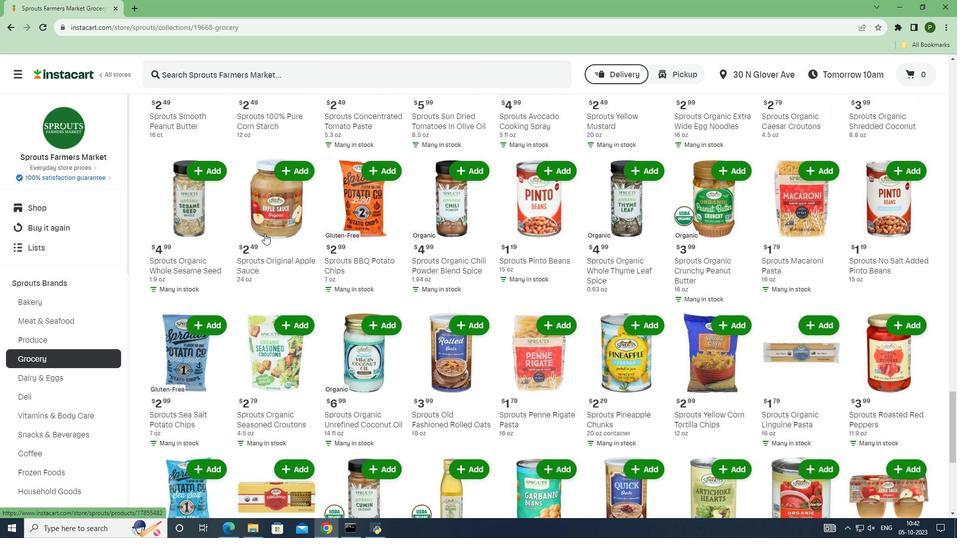 
Action: Mouse scrolled (264, 233) with delta (0, 0)
Screenshot: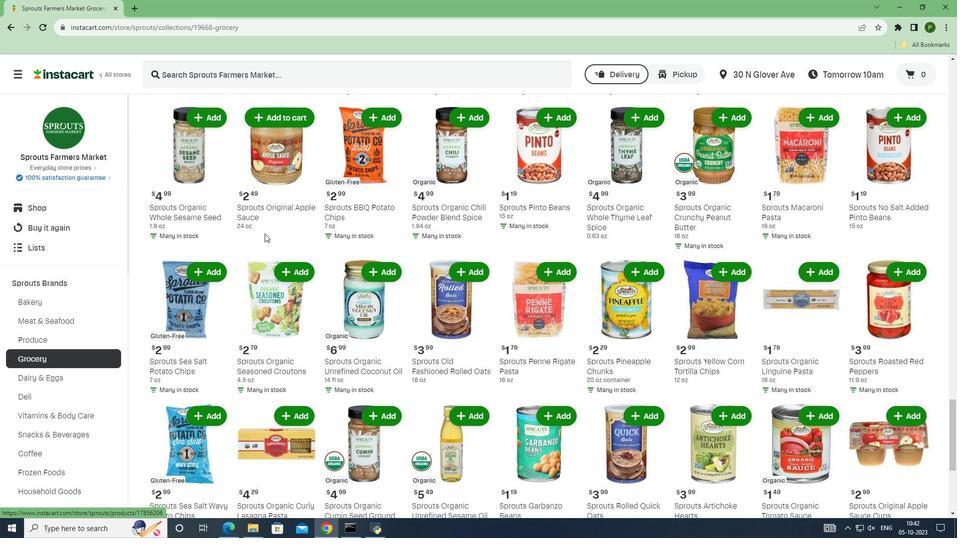
Action: Mouse scrolled (264, 233) with delta (0, 0)
Screenshot: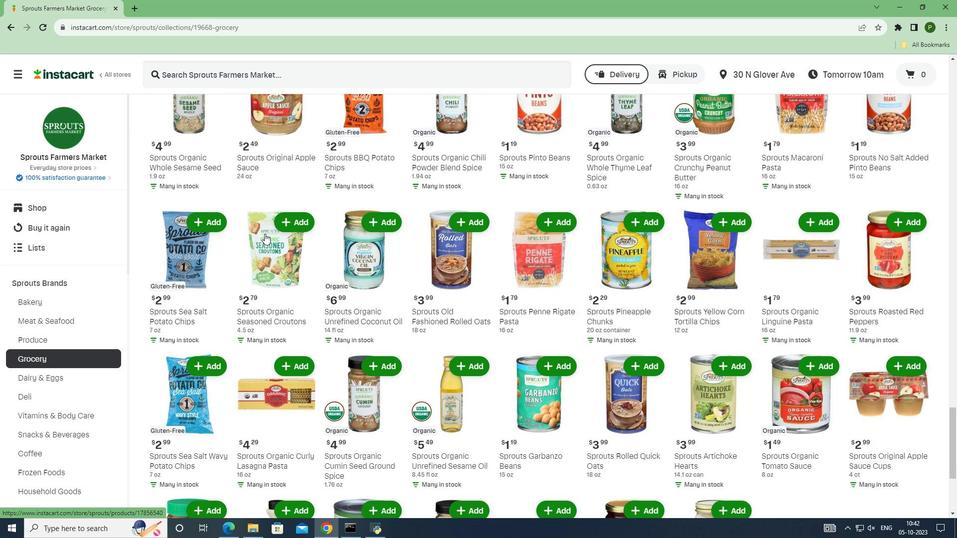 
Action: Mouse scrolled (264, 233) with delta (0, 0)
Screenshot: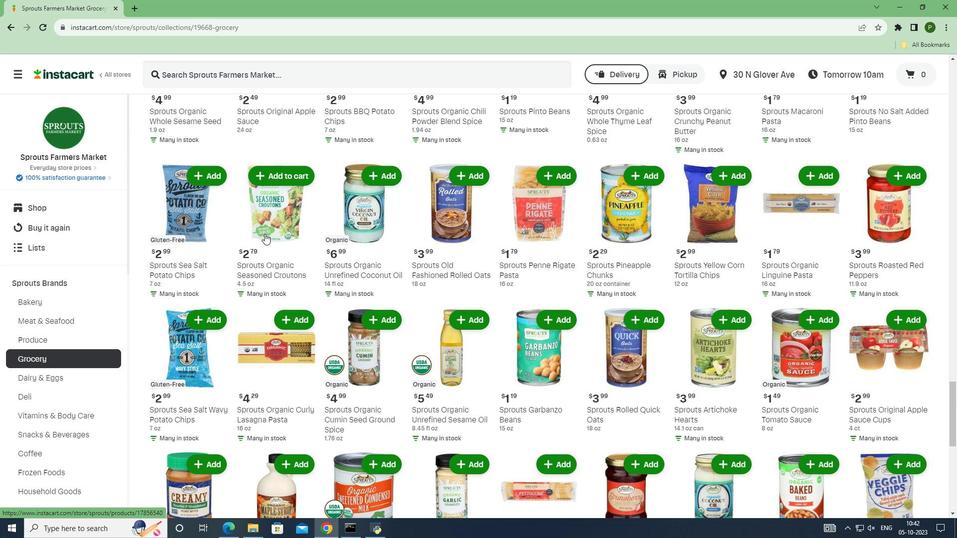 
Action: Mouse scrolled (264, 233) with delta (0, 0)
Screenshot: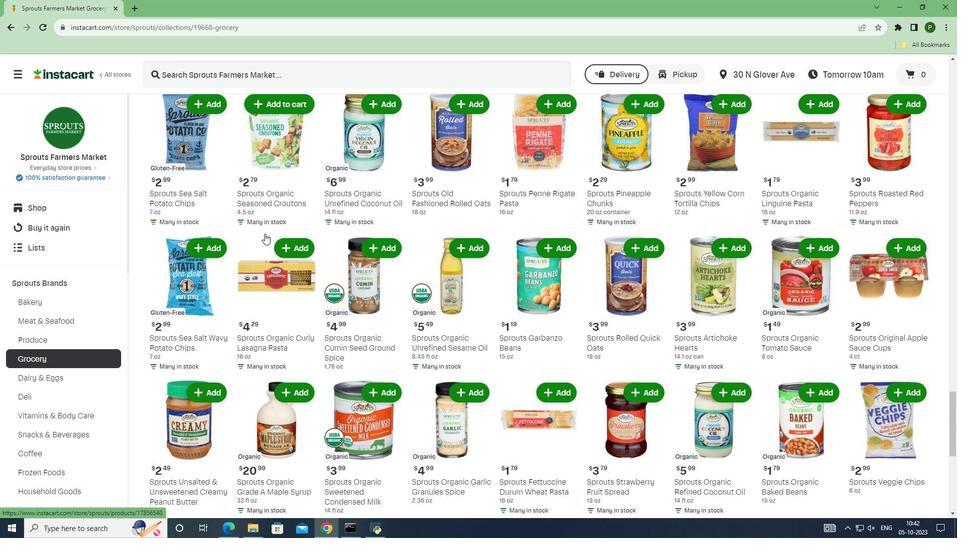 
Action: Mouse scrolled (264, 233) with delta (0, 0)
Screenshot: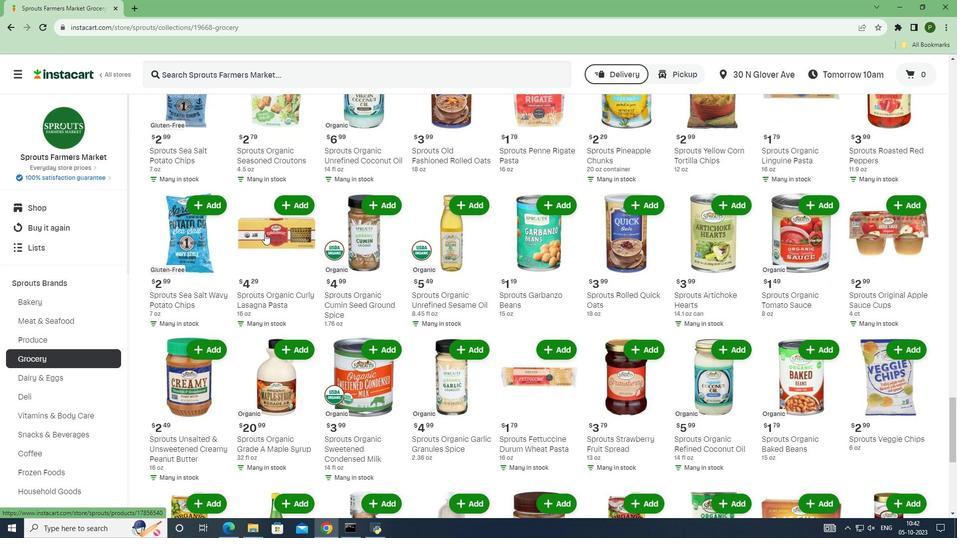 
Action: Mouse scrolled (264, 233) with delta (0, 0)
Screenshot: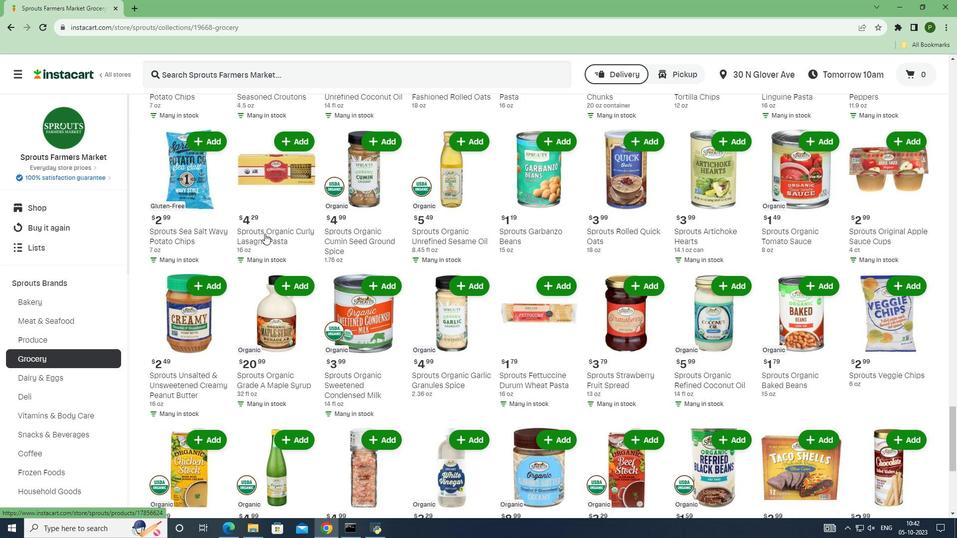 
Action: Mouse scrolled (264, 233) with delta (0, 0)
Screenshot: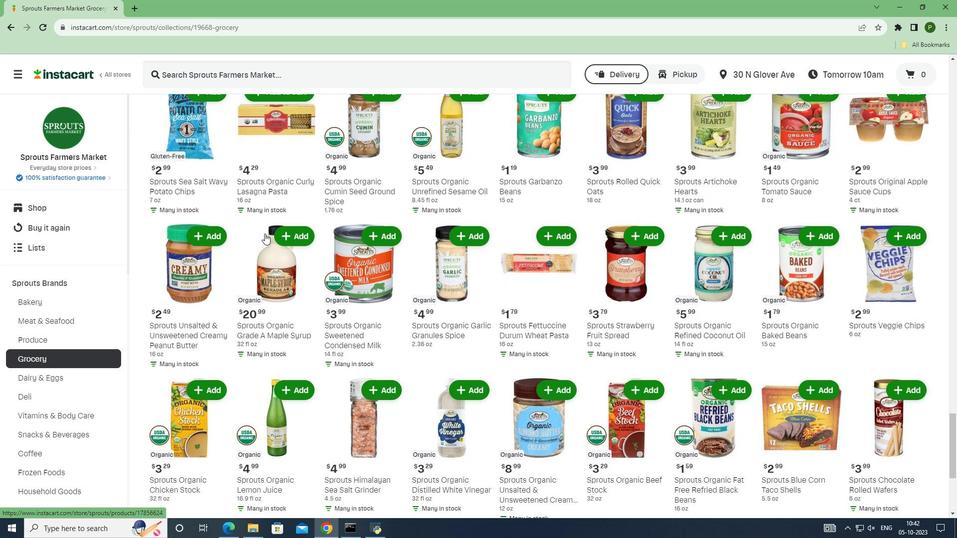 
Action: Mouse scrolled (264, 233) with delta (0, 0)
Screenshot: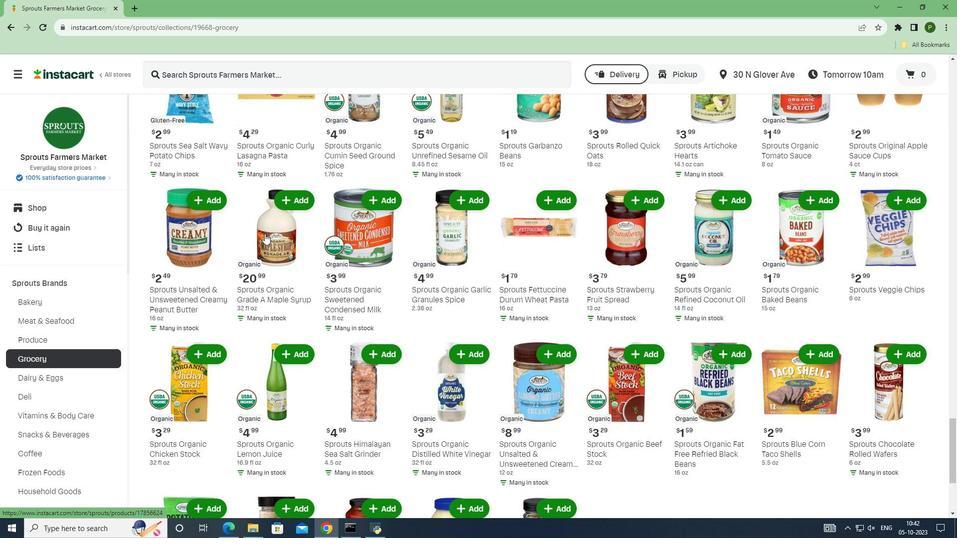 
Action: Mouse scrolled (264, 233) with delta (0, 0)
Screenshot: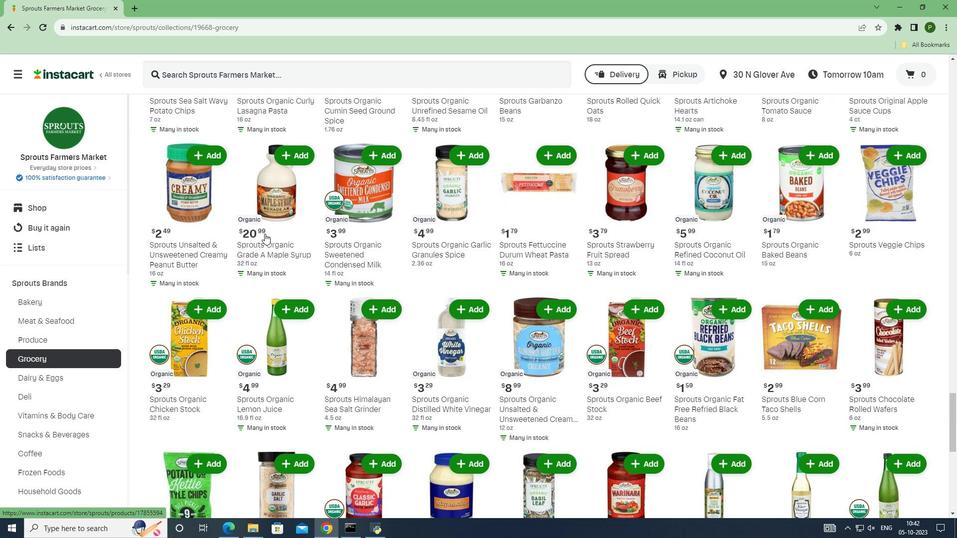 
Action: Mouse scrolled (264, 233) with delta (0, 0)
Screenshot: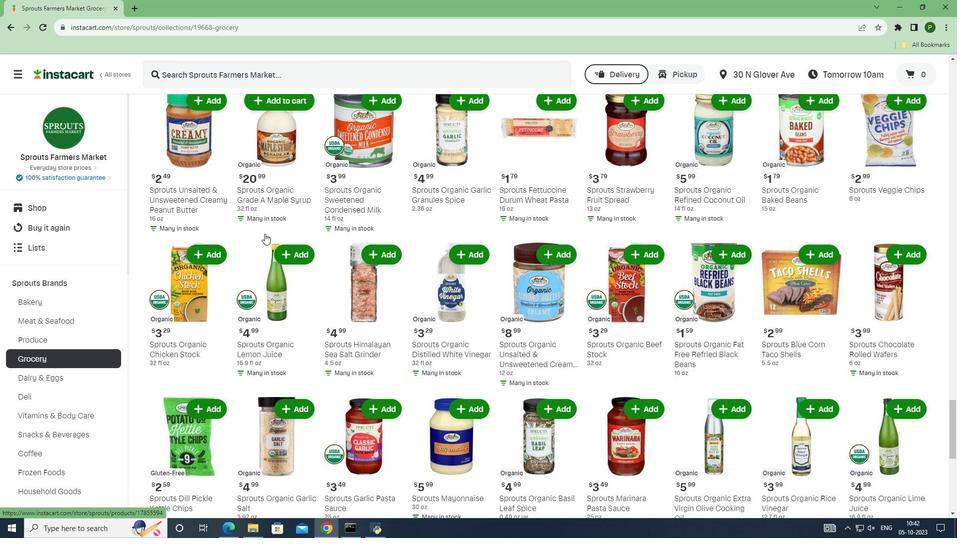 
Action: Mouse scrolled (264, 233) with delta (0, 0)
Screenshot: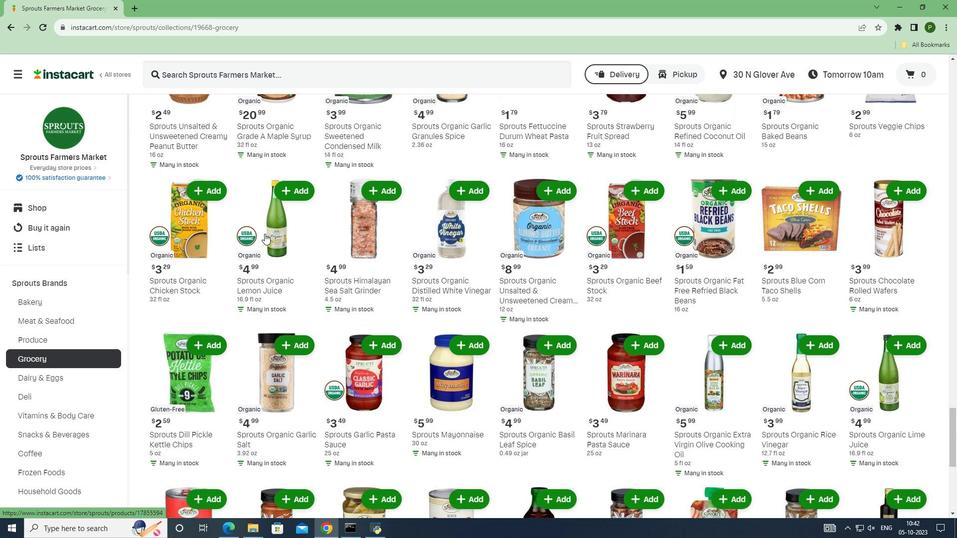
Action: Mouse scrolled (264, 233) with delta (0, 0)
Screenshot: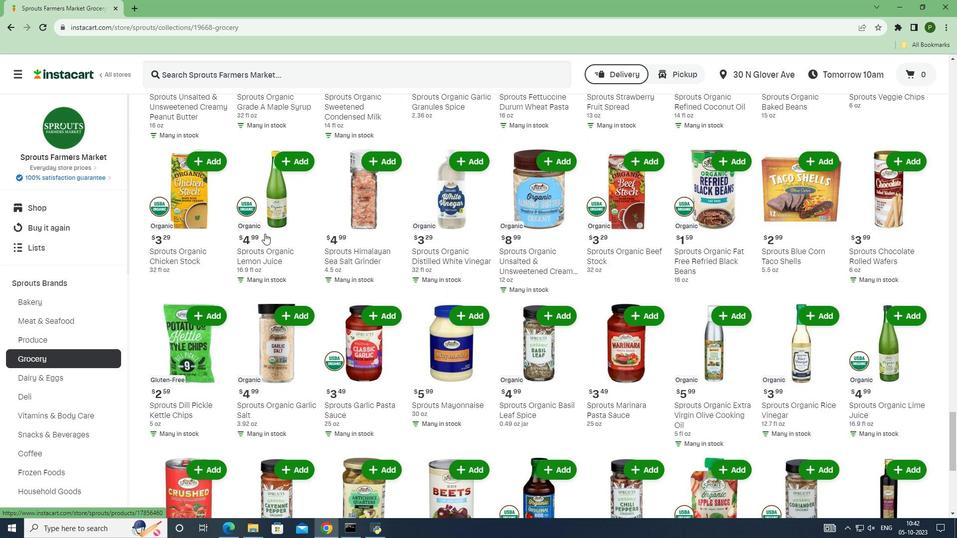 
Action: Mouse scrolled (264, 233) with delta (0, 0)
Screenshot: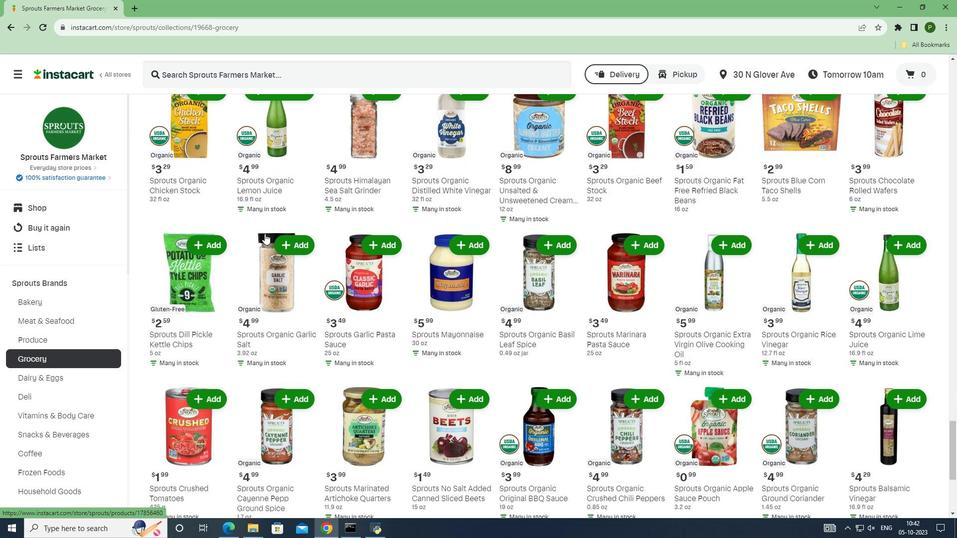 
Action: Mouse scrolled (264, 233) with delta (0, 0)
Screenshot: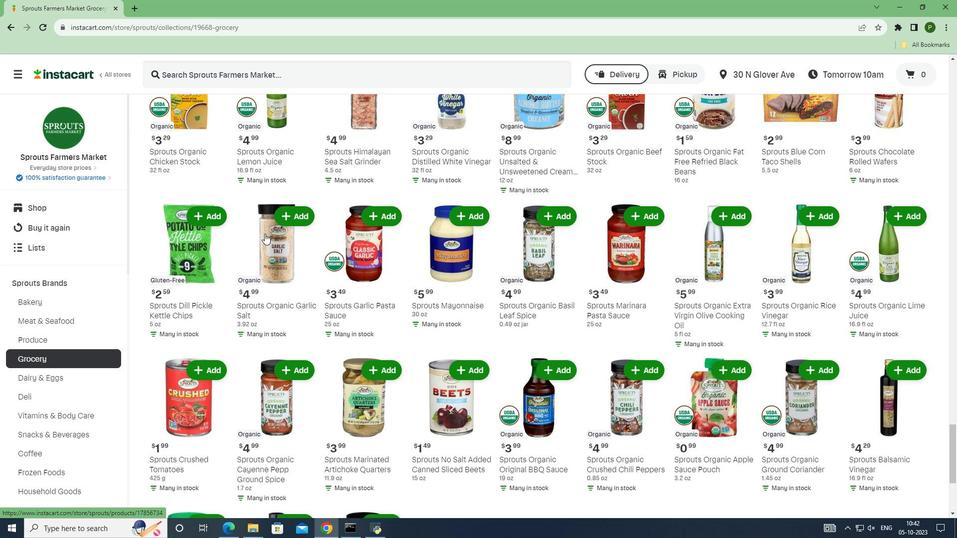 
Action: Mouse scrolled (264, 233) with delta (0, 0)
Screenshot: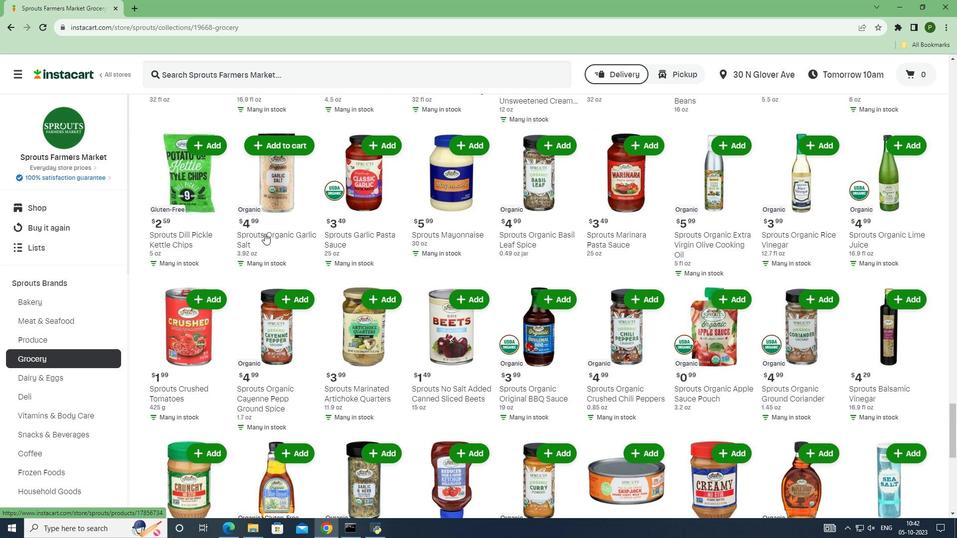 
Action: Mouse scrolled (264, 233) with delta (0, 0)
Screenshot: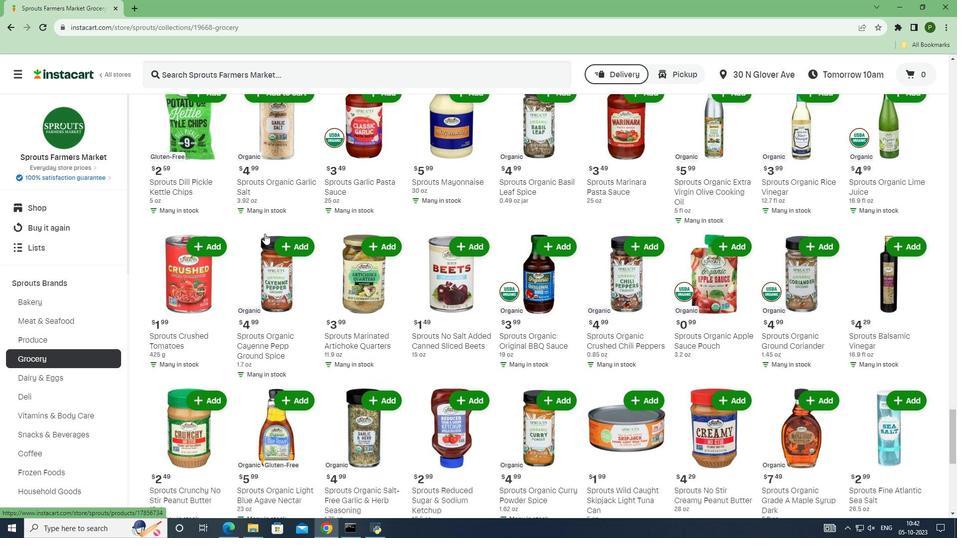 
Action: Mouse scrolled (264, 233) with delta (0, 0)
Screenshot: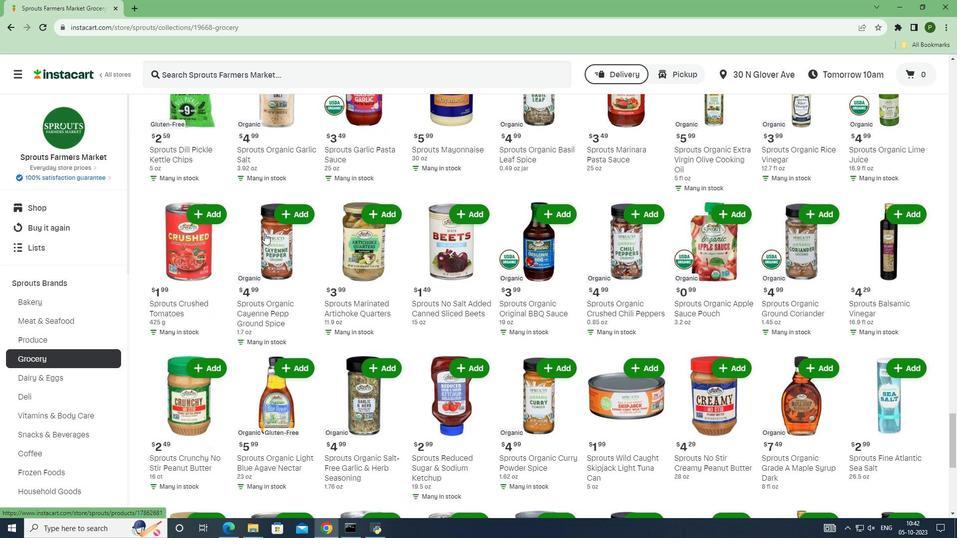 
Action: Mouse scrolled (264, 233) with delta (0, 0)
Screenshot: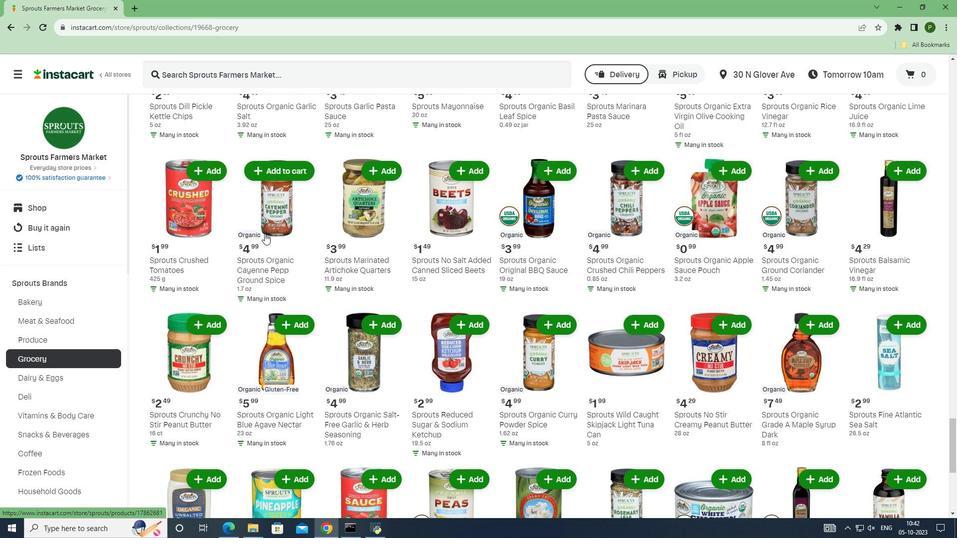 
Action: Mouse scrolled (264, 233) with delta (0, 0)
Screenshot: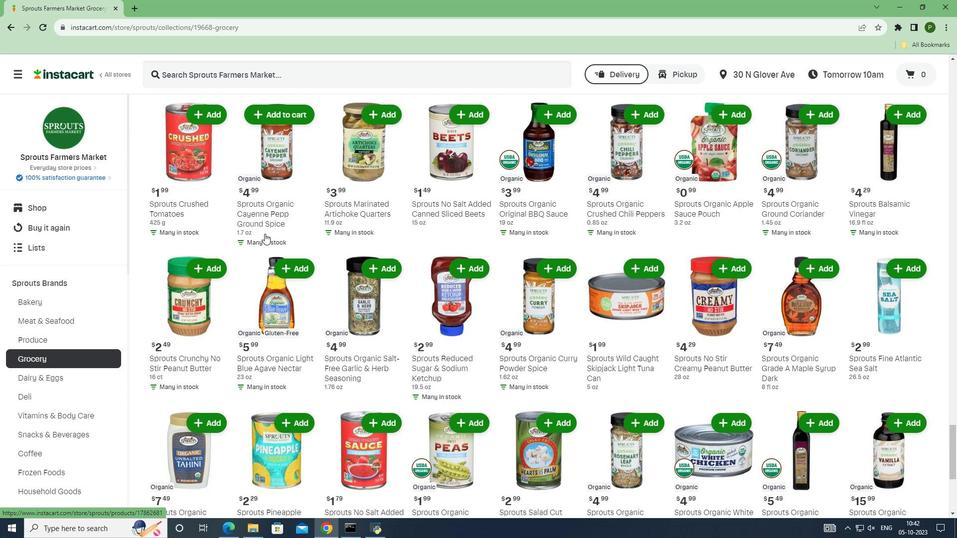 
Action: Mouse scrolled (264, 233) with delta (0, 0)
Screenshot: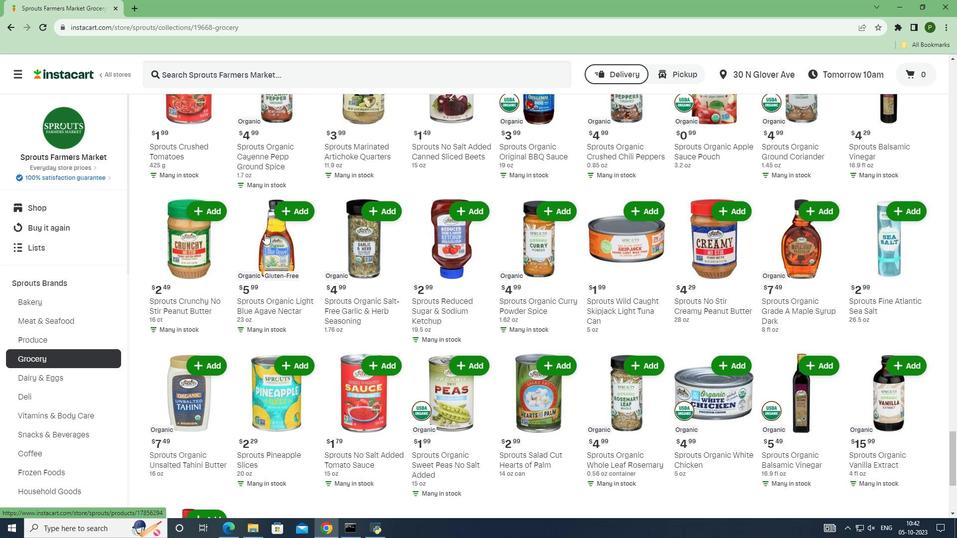 
Action: Mouse scrolled (264, 233) with delta (0, 0)
Screenshot: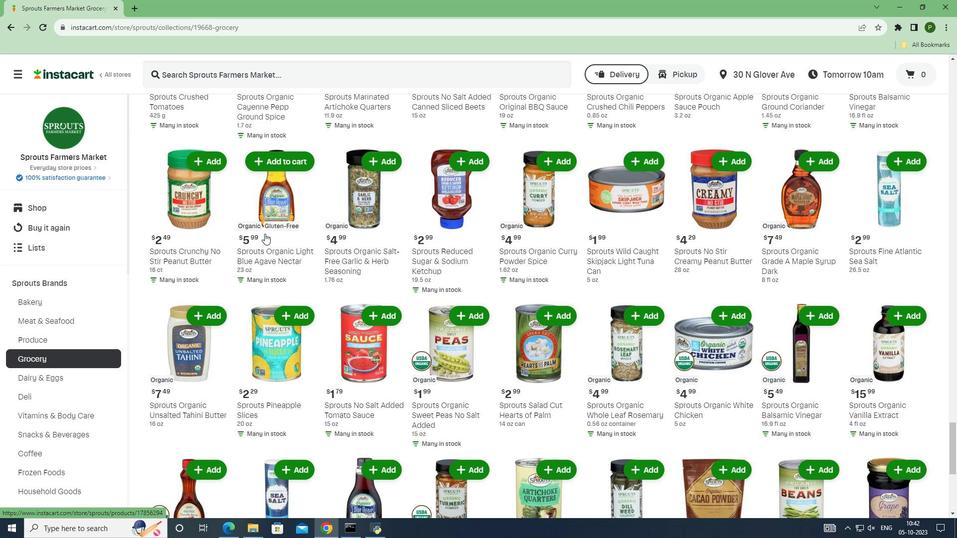 
Action: Mouse scrolled (264, 233) with delta (0, 0)
Screenshot: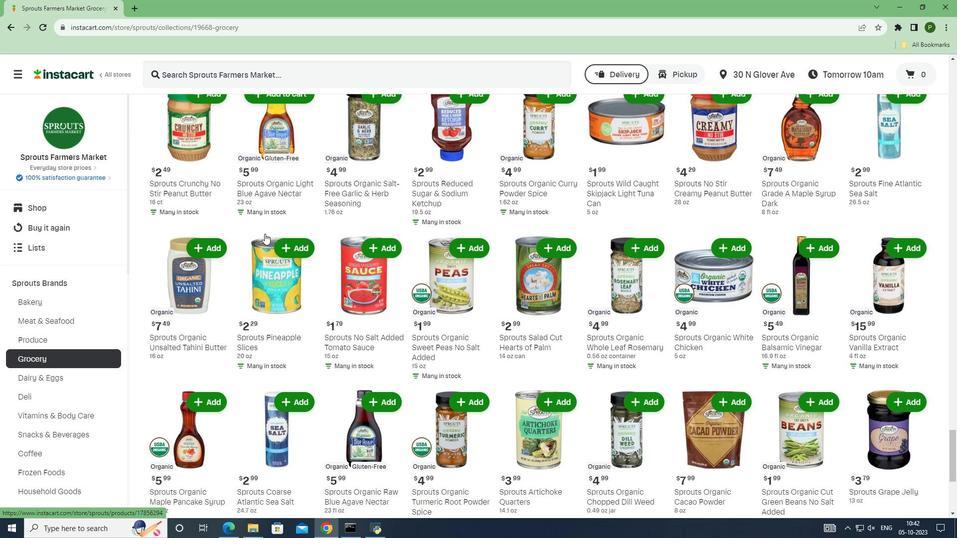 
Action: Mouse scrolled (264, 233) with delta (0, 0)
Screenshot: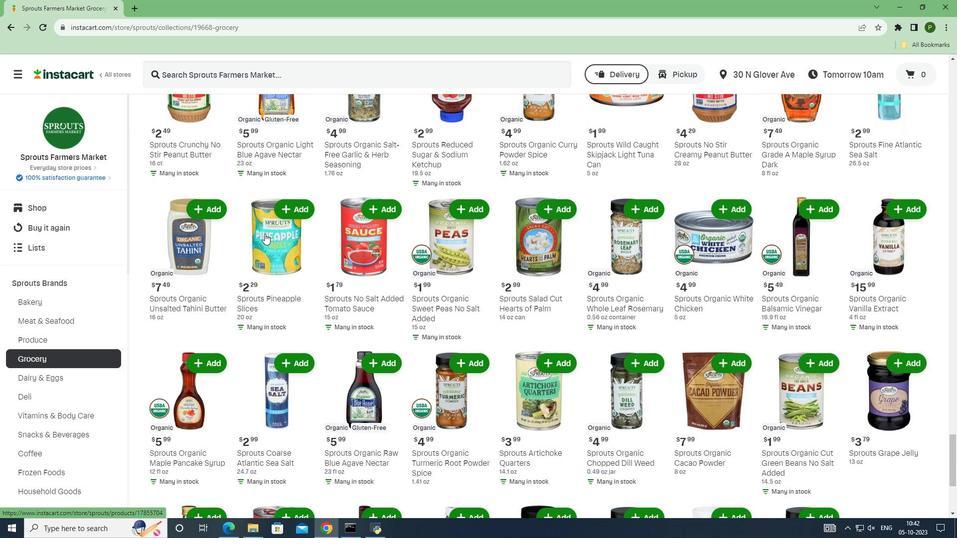 
Action: Mouse scrolled (264, 233) with delta (0, 0)
Screenshot: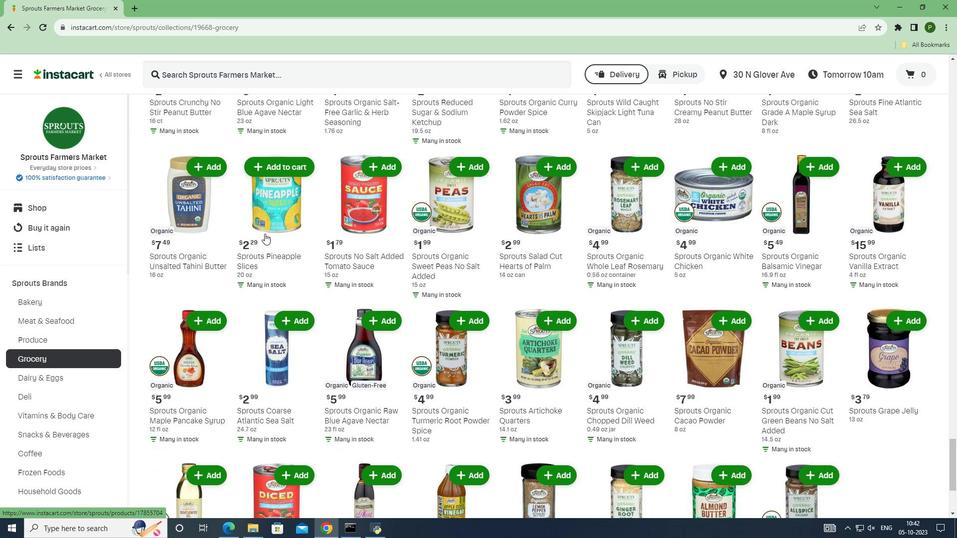
Action: Mouse scrolled (264, 233) with delta (0, 0)
Screenshot: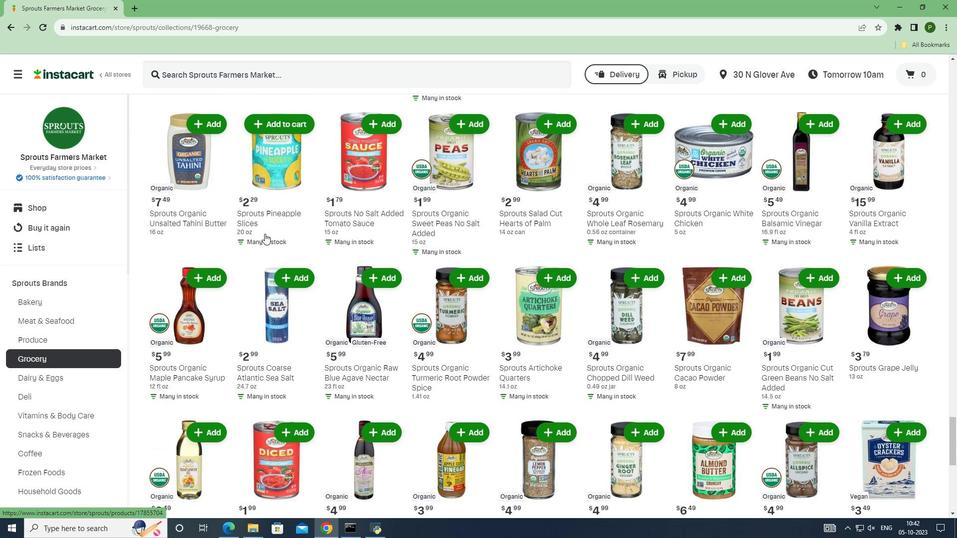 
Action: Mouse scrolled (264, 233) with delta (0, 0)
Screenshot: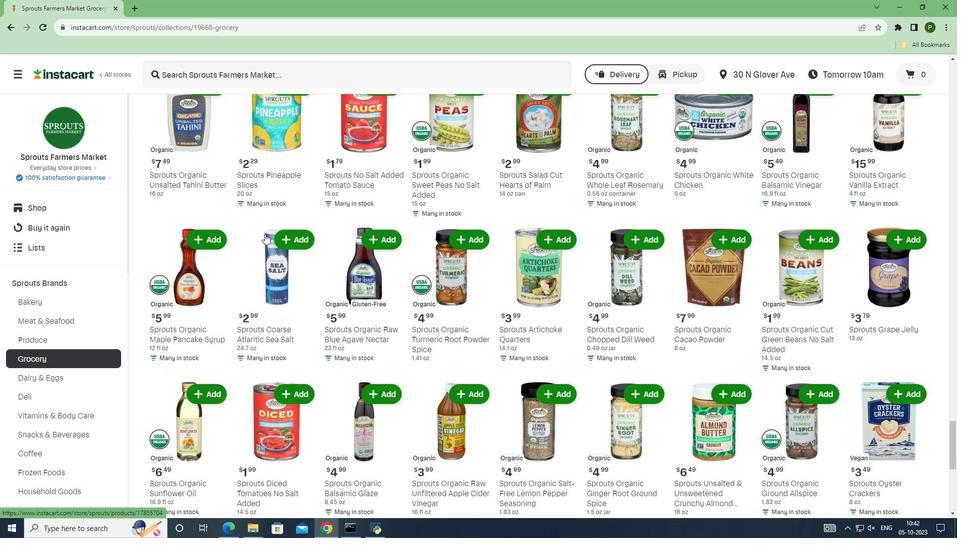 
Action: Mouse scrolled (264, 233) with delta (0, 0)
Screenshot: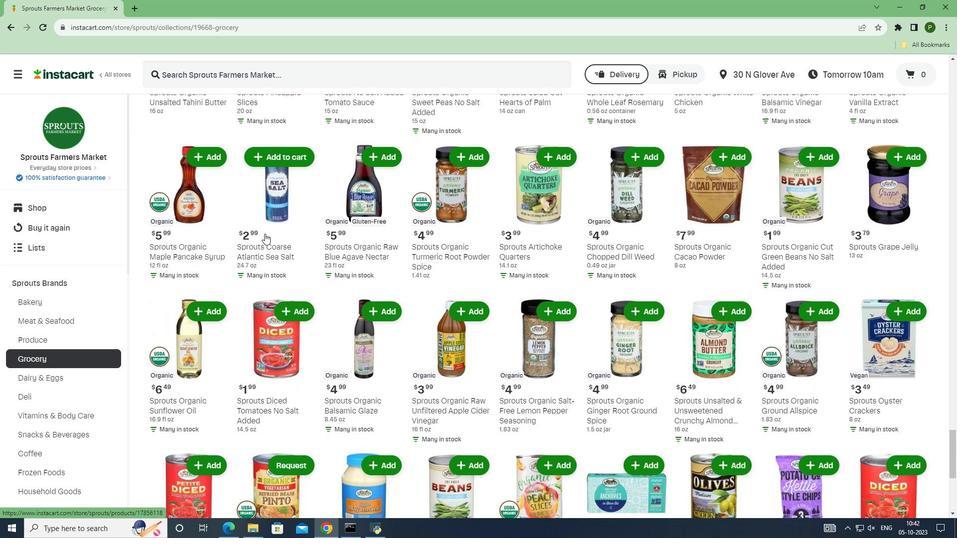 
Action: Mouse scrolled (264, 233) with delta (0, 0)
Screenshot: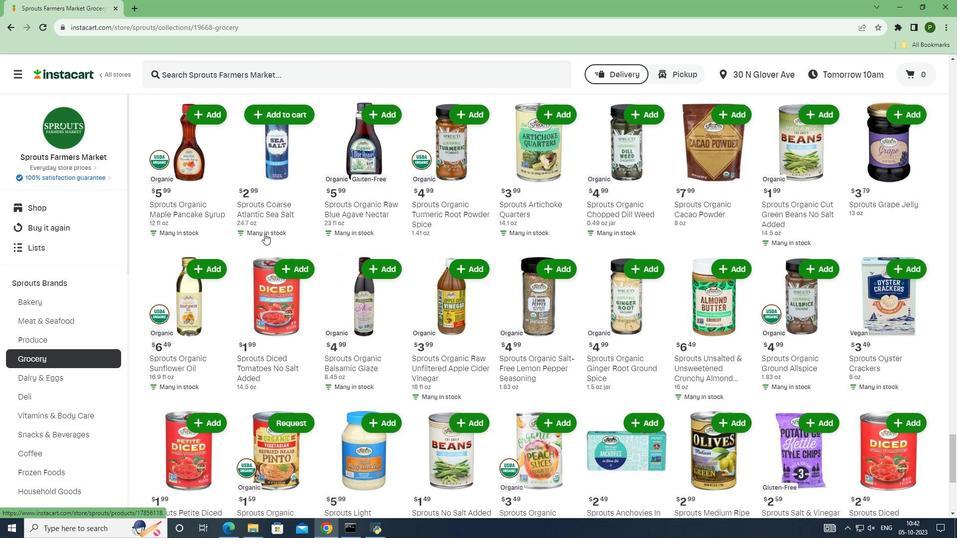 
Action: Mouse scrolled (264, 233) with delta (0, 0)
Screenshot: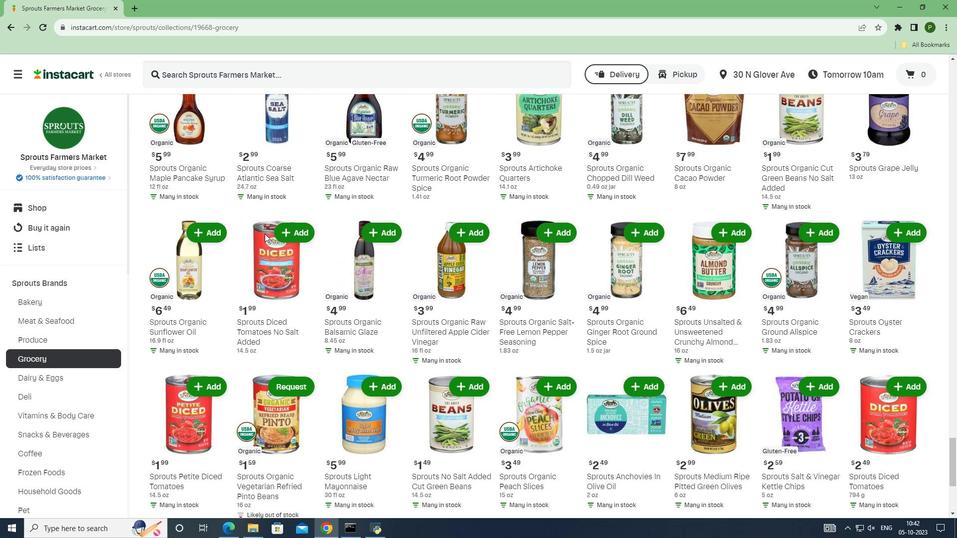 
Action: Mouse scrolled (264, 233) with delta (0, 0)
Screenshot: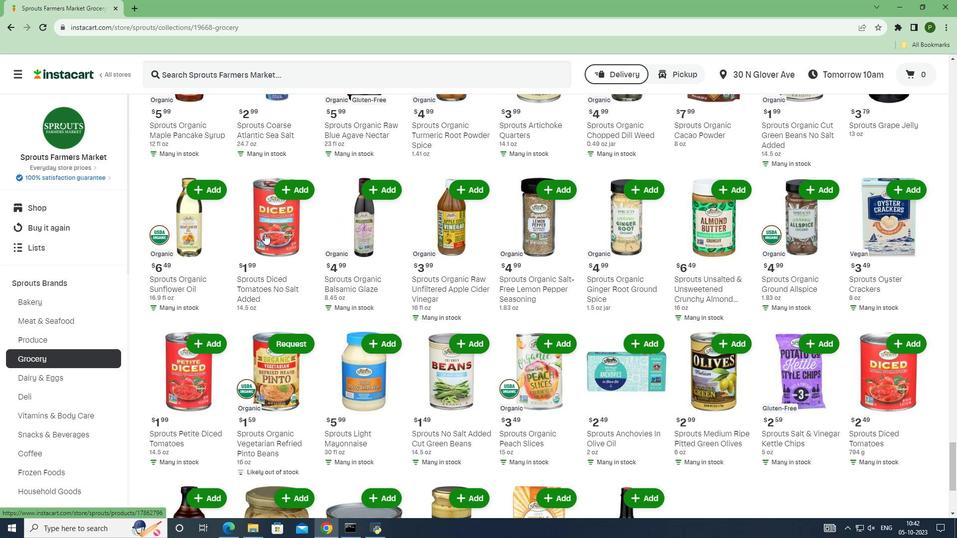 
Action: Mouse scrolled (264, 233) with delta (0, 0)
Screenshot: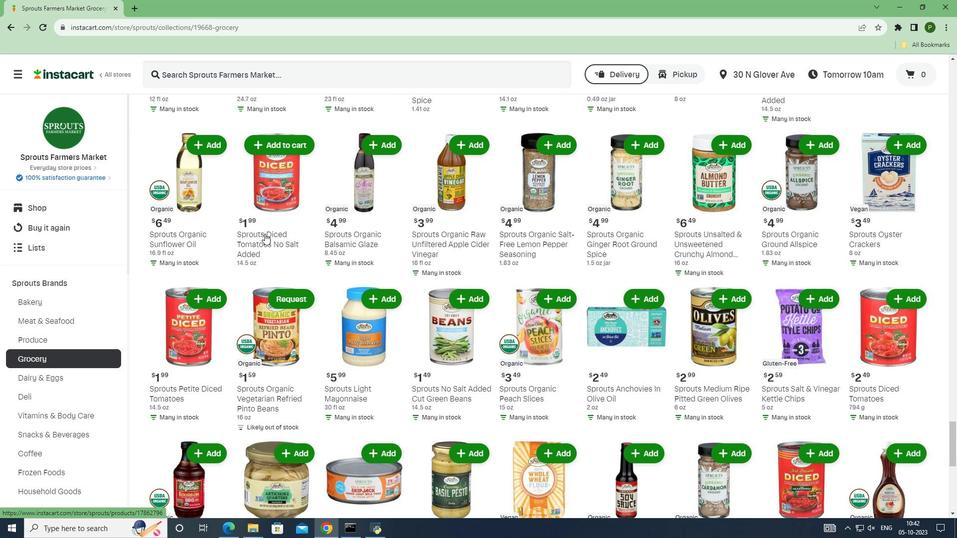 
Action: Mouse scrolled (264, 233) with delta (0, 0)
Screenshot: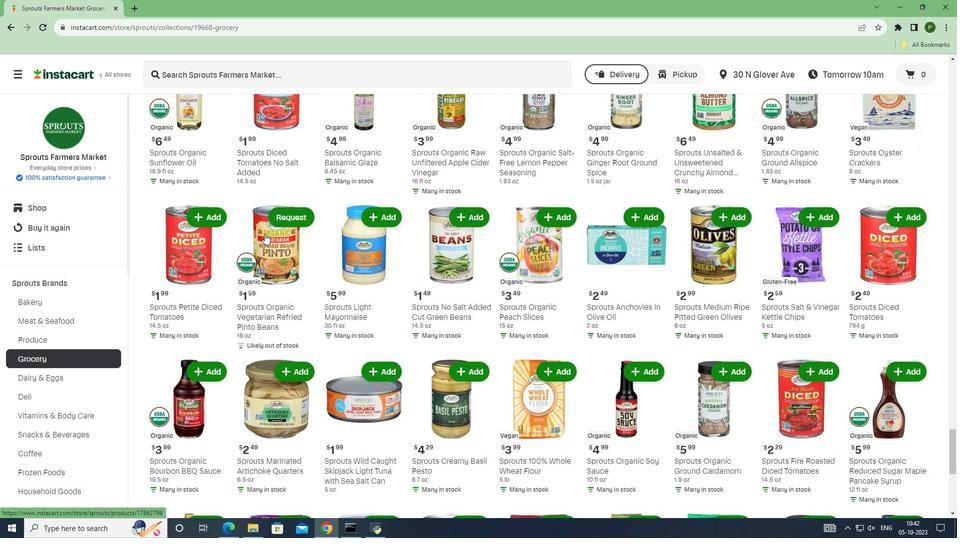 
Action: Mouse scrolled (264, 233) with delta (0, 0)
Screenshot: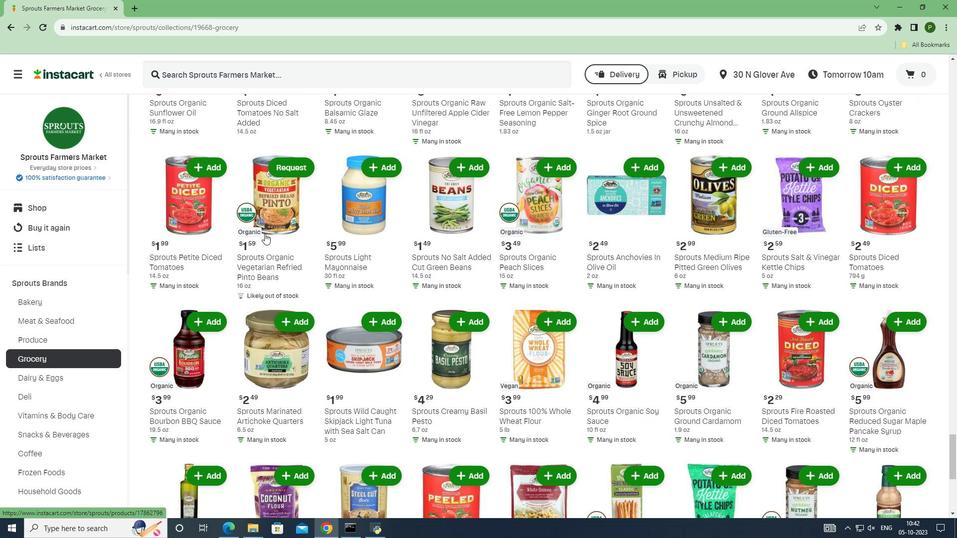 
Action: Mouse scrolled (264, 233) with delta (0, 0)
Screenshot: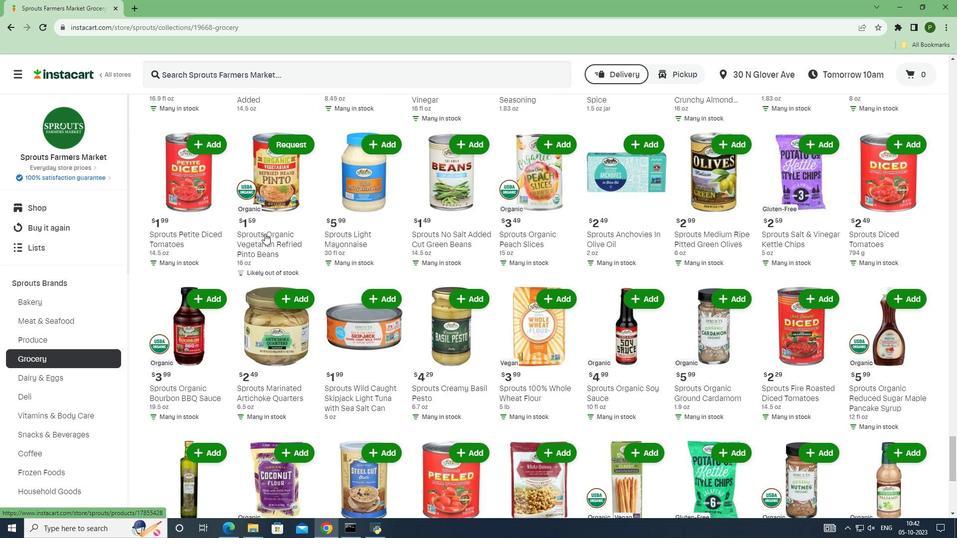
Action: Mouse scrolled (264, 233) with delta (0, 0)
Screenshot: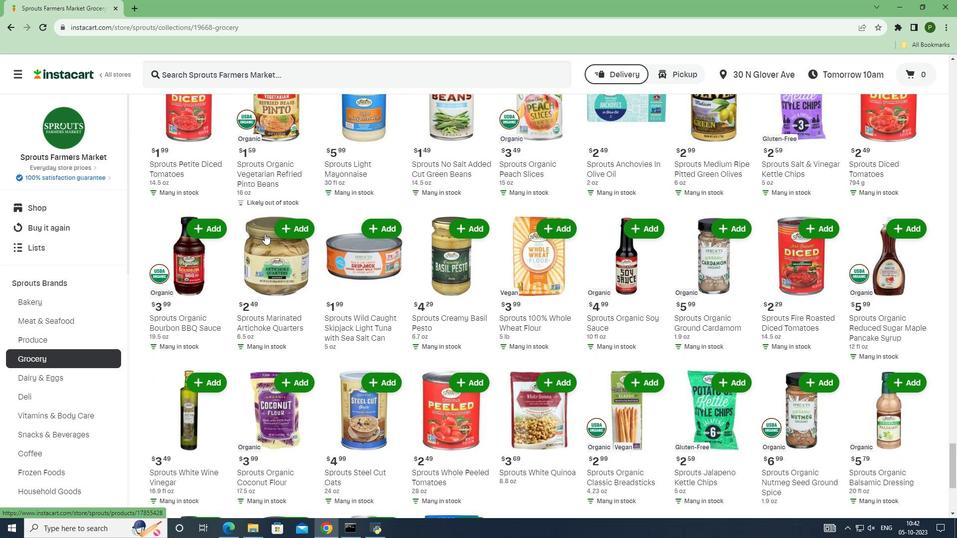 
Action: Mouse scrolled (264, 233) with delta (0, 0)
Screenshot: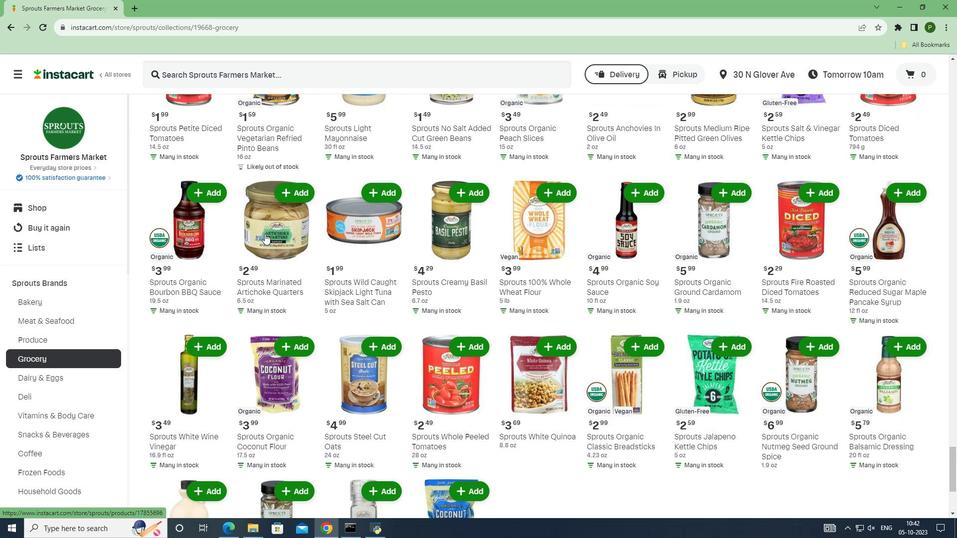 
Action: Mouse scrolled (264, 233) with delta (0, 0)
Screenshot: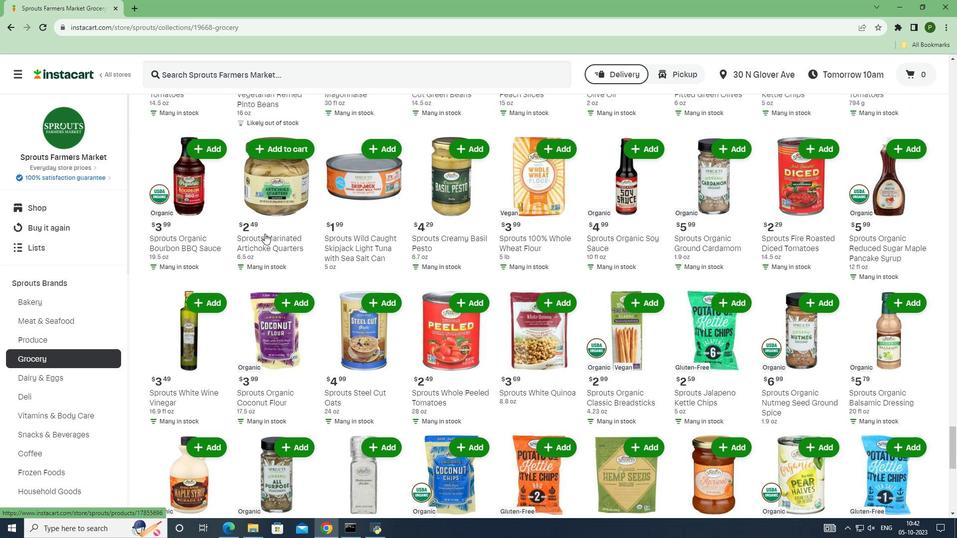 
Action: Mouse scrolled (264, 233) with delta (0, 0)
Screenshot: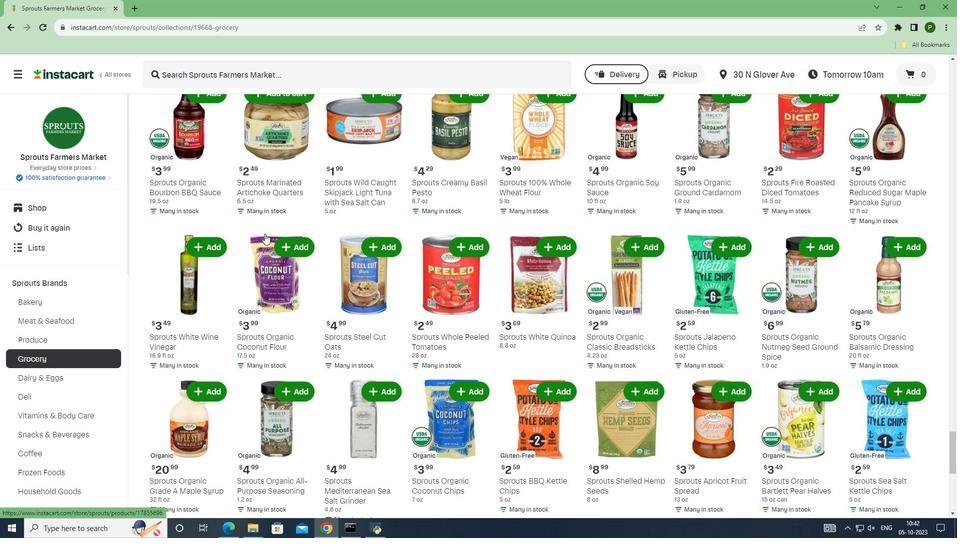 
Action: Mouse scrolled (264, 233) with delta (0, 0)
Screenshot: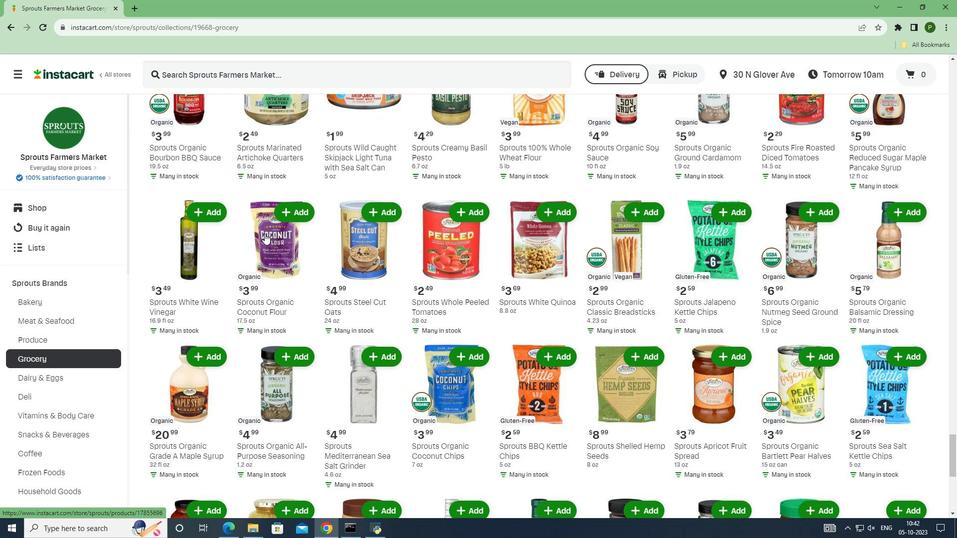 
Action: Mouse scrolled (264, 233) with delta (0, 0)
Screenshot: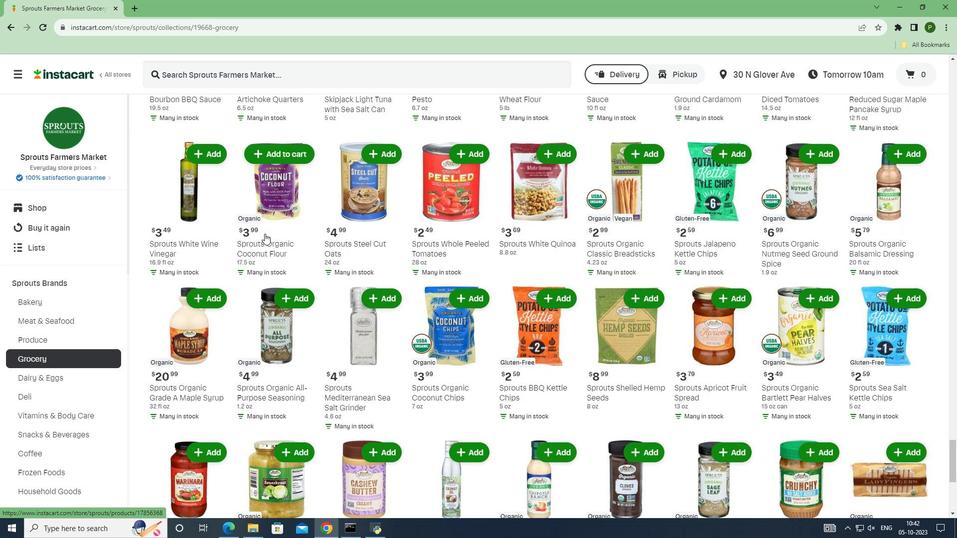 
Action: Mouse scrolled (264, 233) with delta (0, 0)
Screenshot: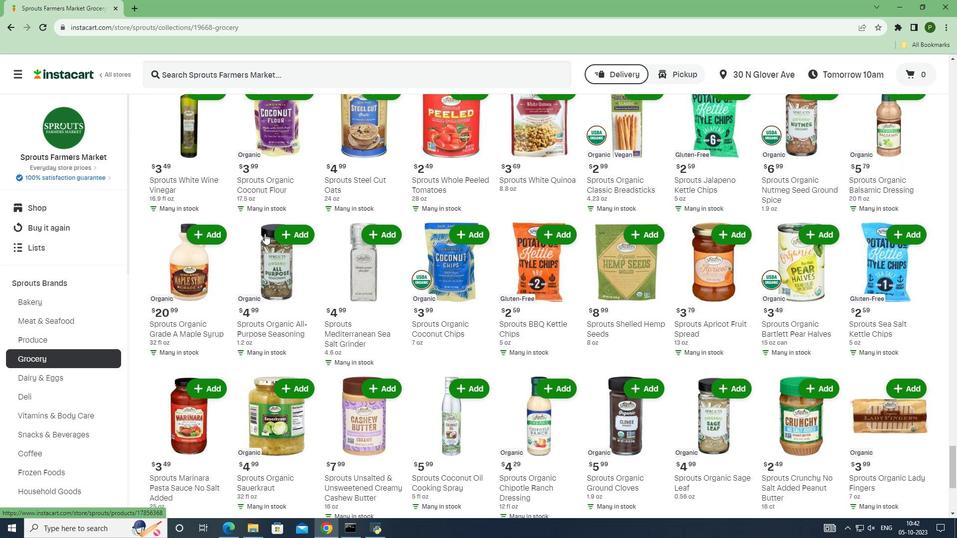 
Action: Mouse scrolled (264, 233) with delta (0, 0)
Screenshot: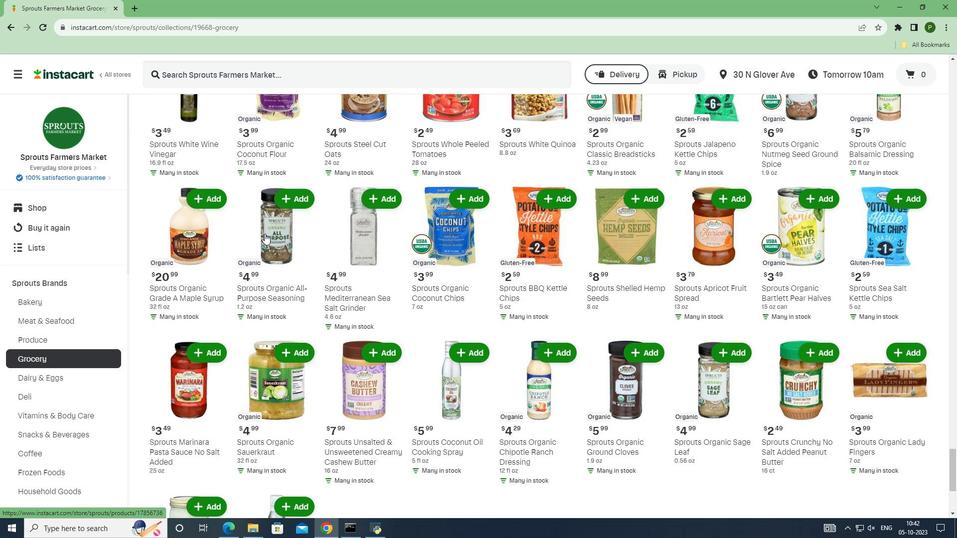 
Action: Mouse scrolled (264, 233) with delta (0, 0)
Screenshot: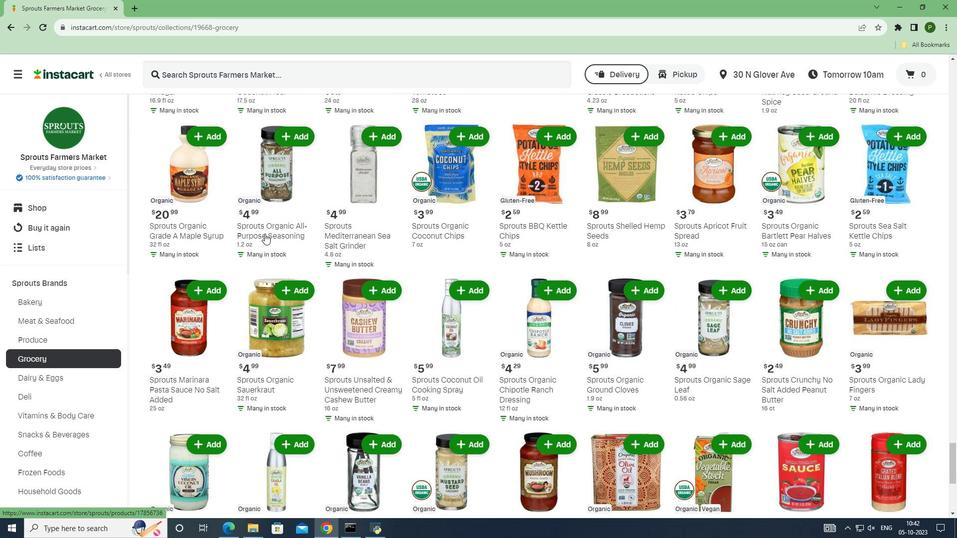 
Action: Mouse scrolled (264, 233) with delta (0, 0)
Screenshot: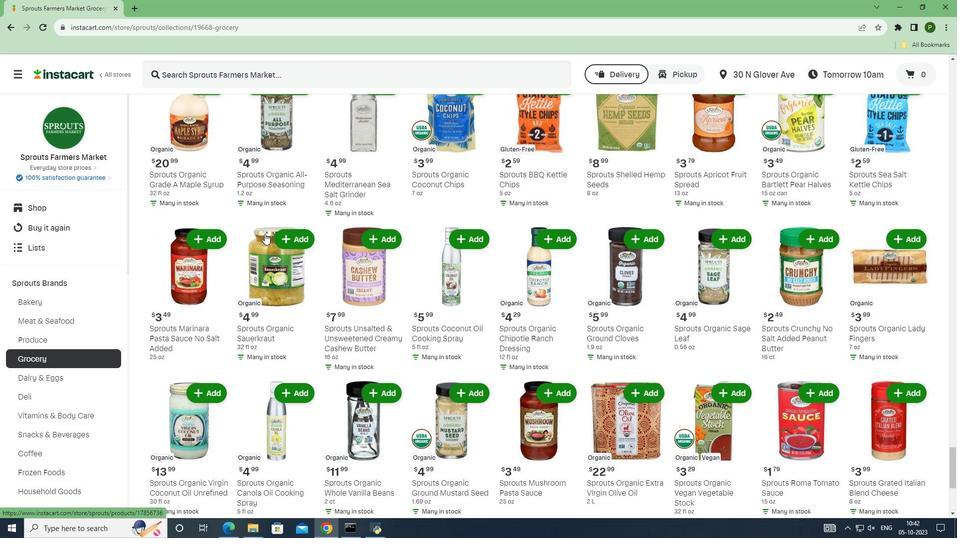 
Action: Mouse scrolled (264, 233) with delta (0, 0)
Screenshot: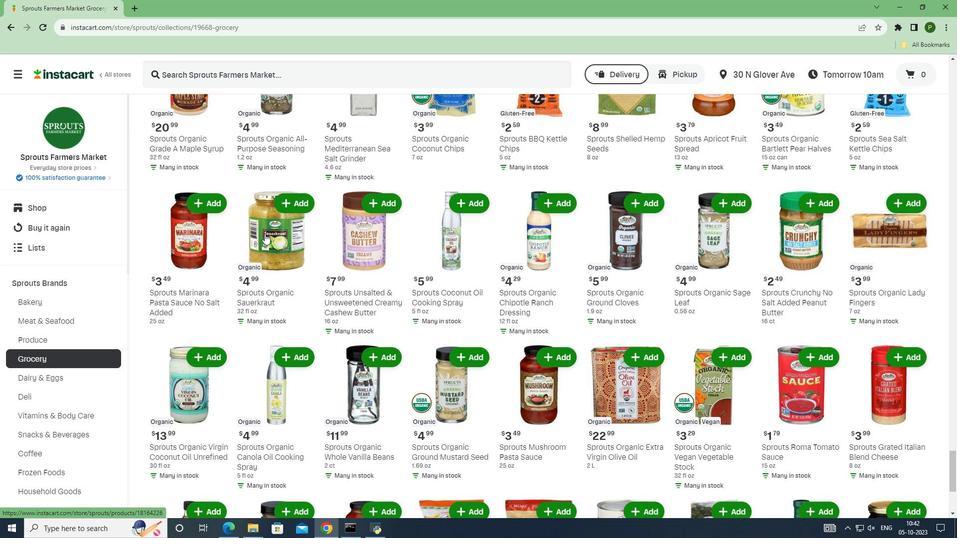 
Action: Mouse scrolled (264, 233) with delta (0, 0)
Screenshot: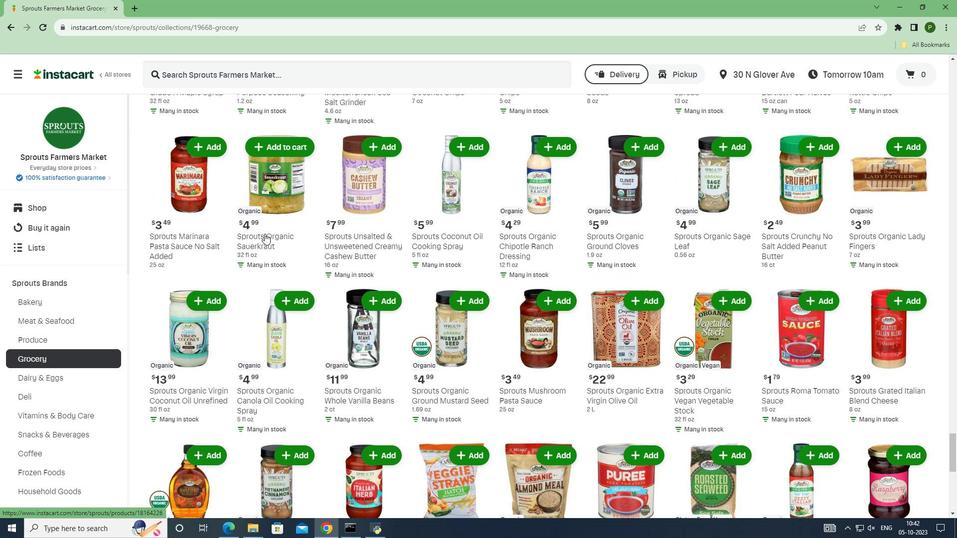 
Action: Mouse moved to (697, 263)
Screenshot: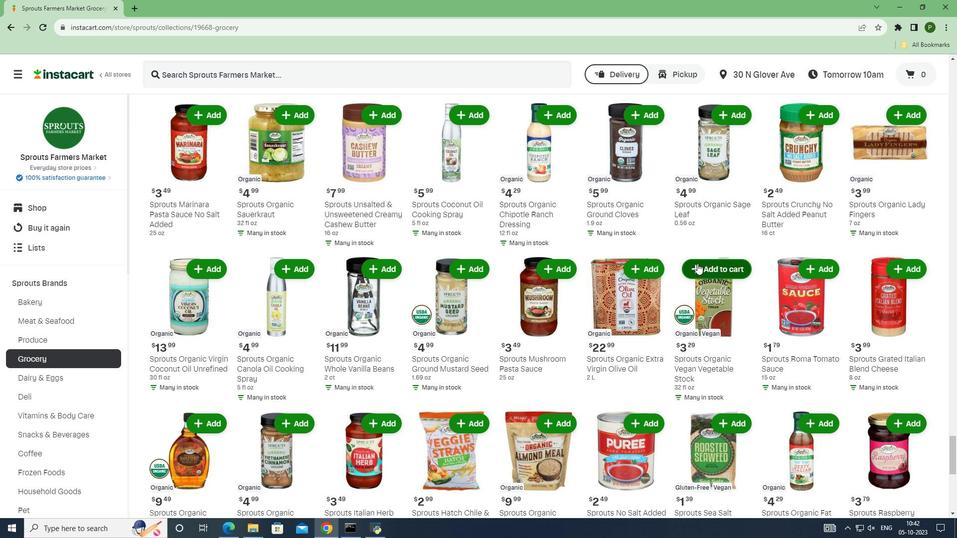 
Action: Mouse pressed left at (697, 263)
Screenshot: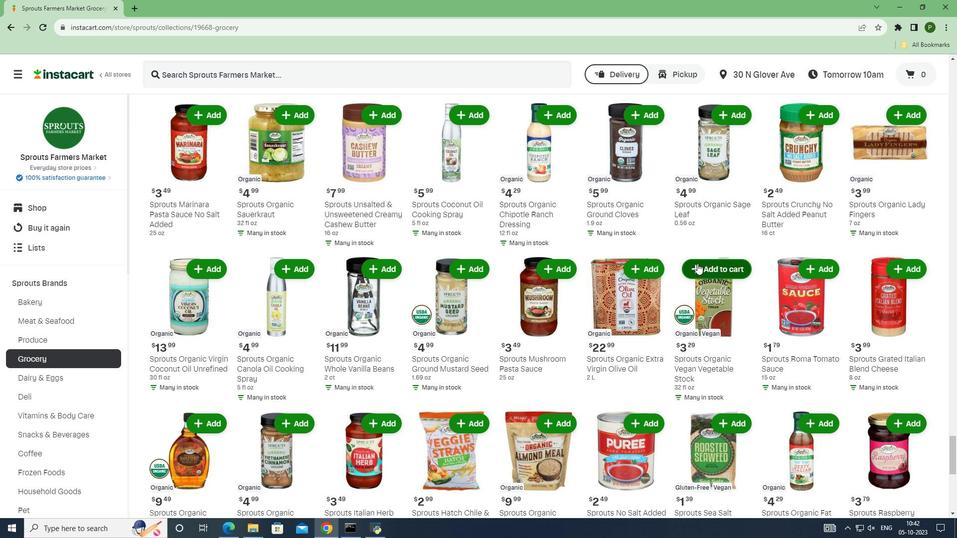 
